 Task: Look for space in Etāwa, India from 12th  August, 2023 to 15th August, 2023 for 3 adults in price range Rs.12000 to Rs.16000. Place can be entire place with 2 bedrooms having 3 beds and 1 bathroom. Property type can be house, flat, guest house. Booking option can be shelf check-in. Required host language is English.
Action: Mouse moved to (426, 59)
Screenshot: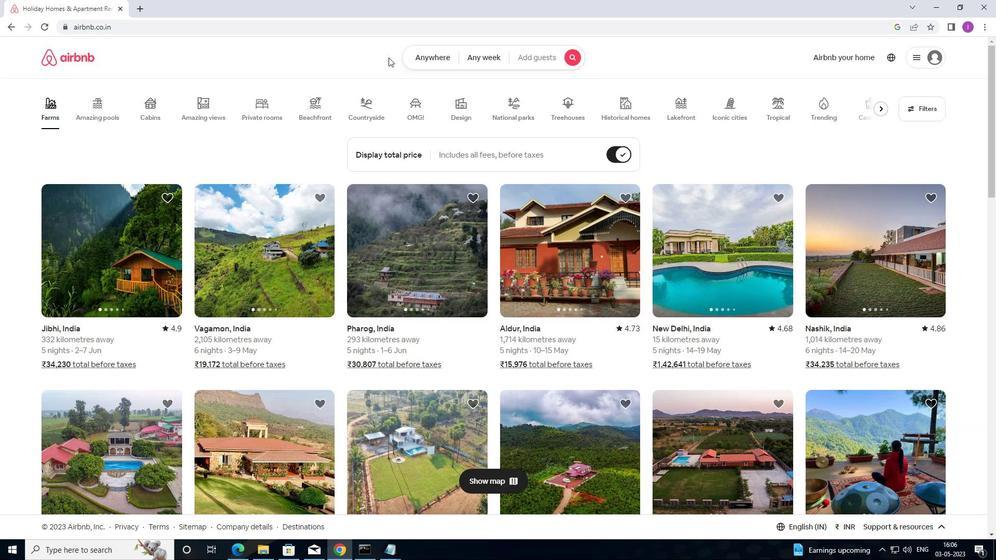 
Action: Mouse pressed left at (426, 59)
Screenshot: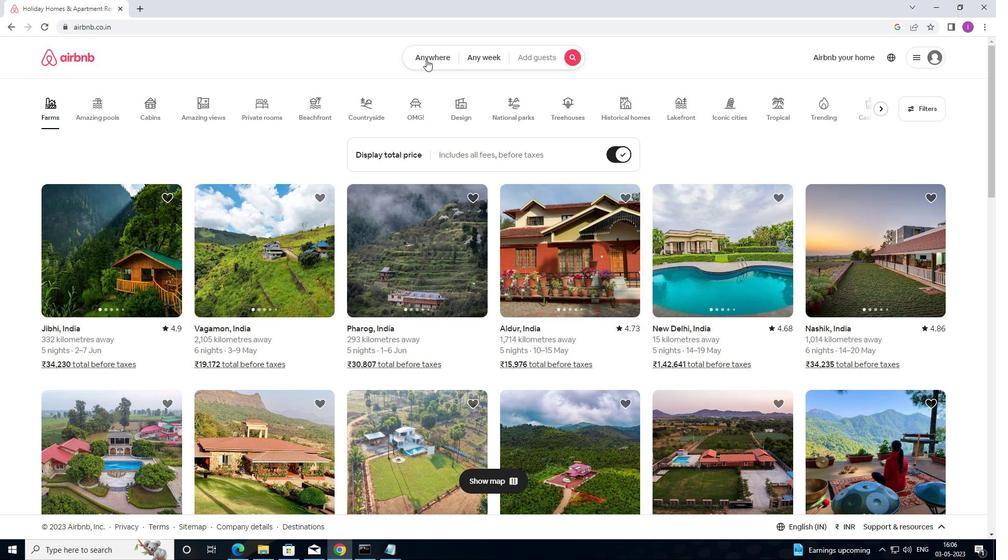 
Action: Mouse moved to (320, 103)
Screenshot: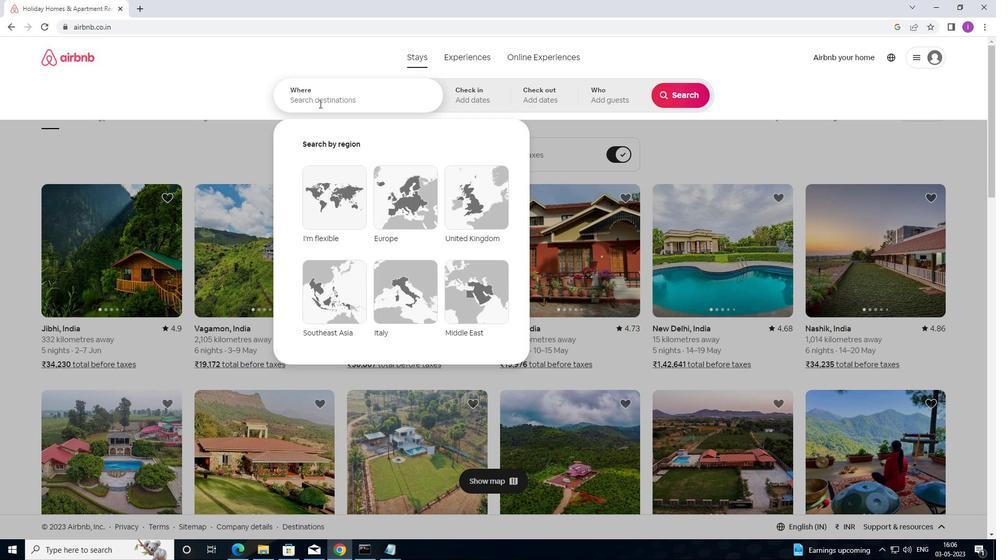 
Action: Mouse pressed left at (320, 103)
Screenshot: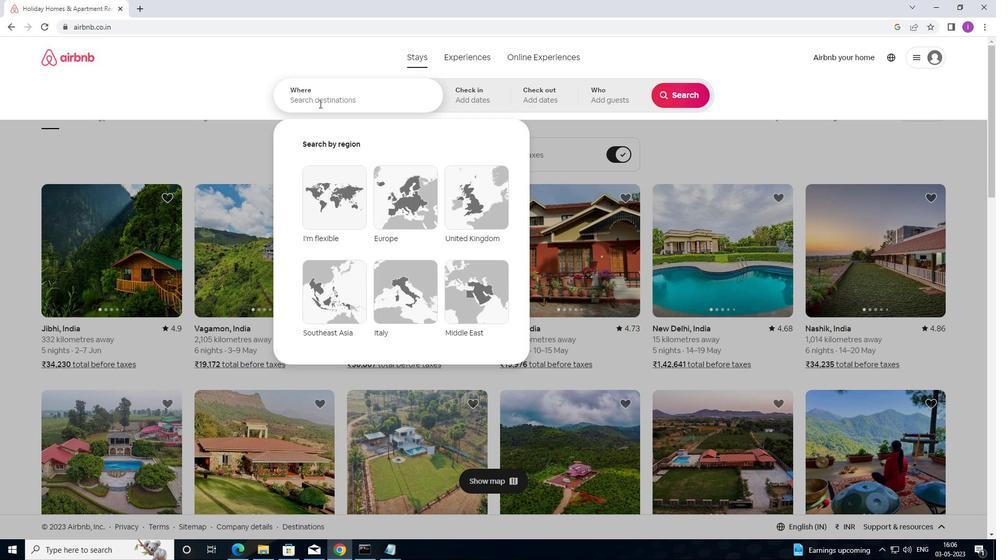 
Action: Mouse moved to (398, 133)
Screenshot: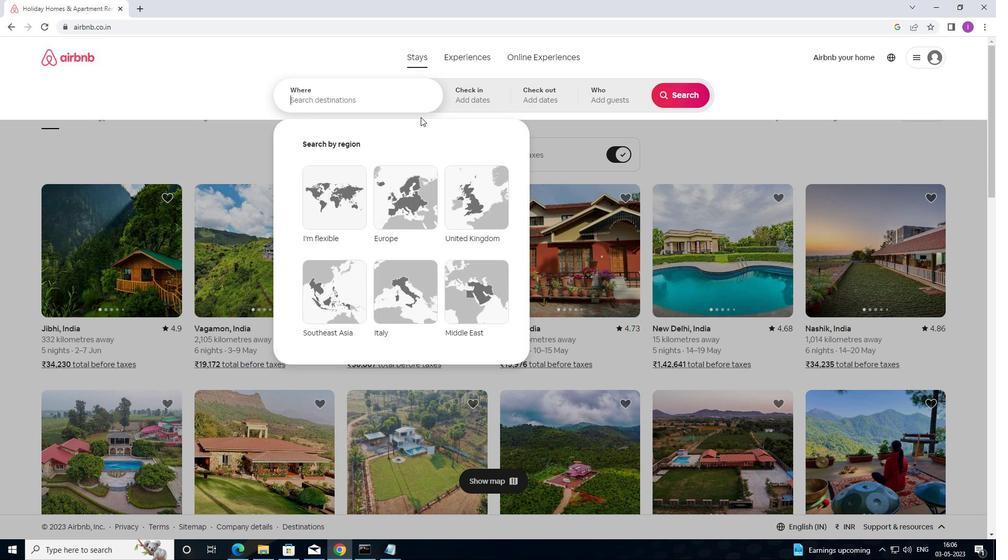 
Action: Key pressed <Key.shift>ETAWA
Screenshot: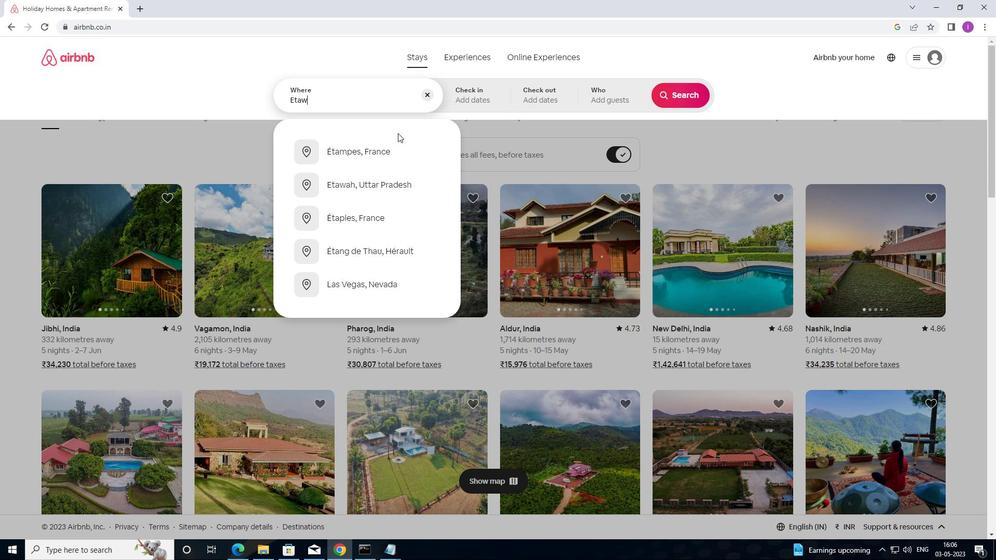 
Action: Mouse moved to (398, 133)
Screenshot: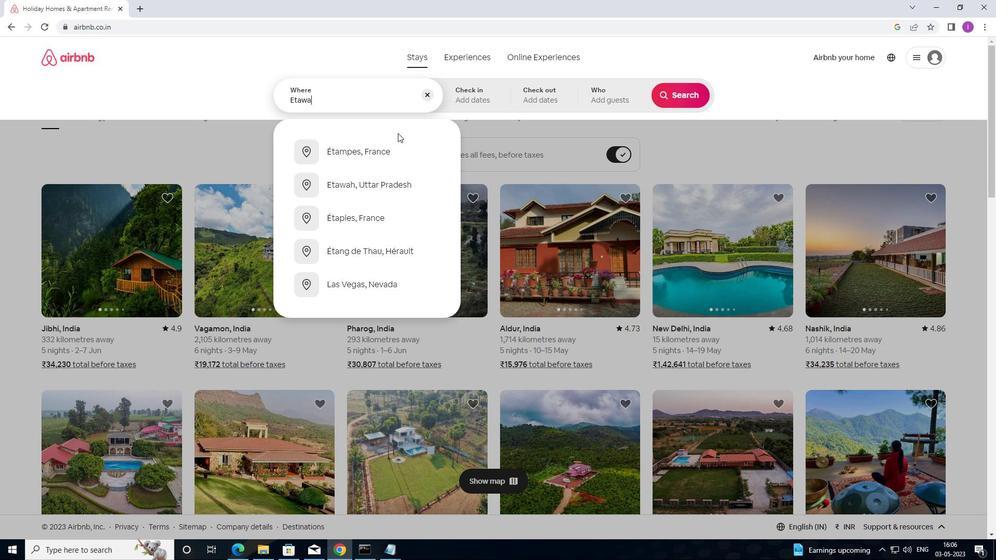 
Action: Key pressed ,<Key.shift><Key.shift><Key.shift><Key.shift><Key.shift><Key.shift><Key.shift><Key.shift><Key.shift><Key.shift><Key.shift><Key.shift><Key.shift><Key.shift><Key.shift><Key.shift><Key.shift>INDIA
Screenshot: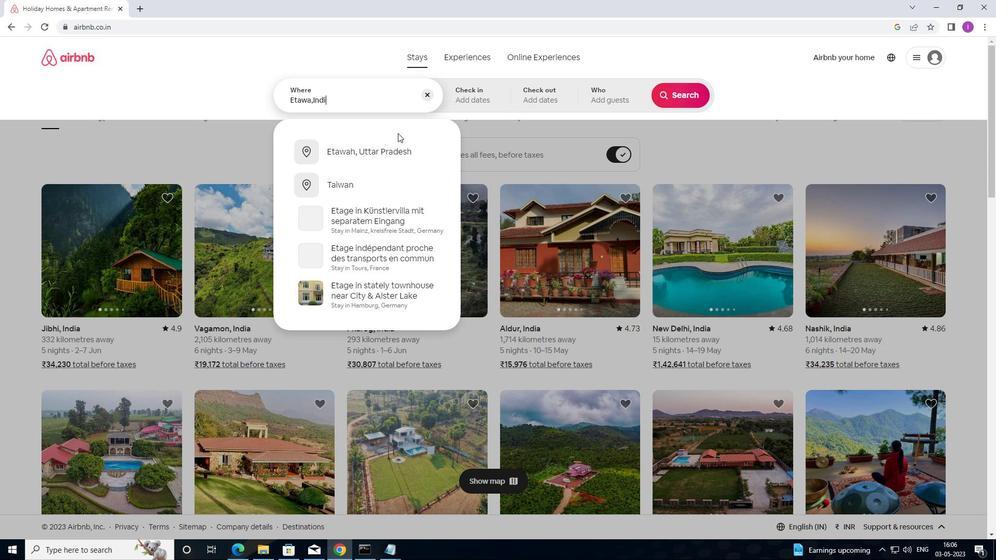 
Action: Mouse moved to (452, 93)
Screenshot: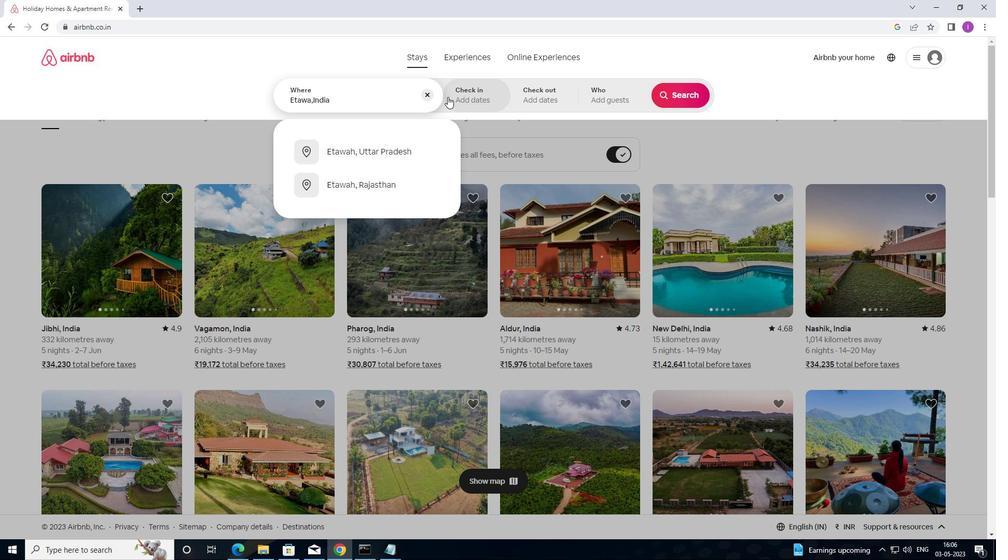 
Action: Mouse pressed left at (452, 93)
Screenshot: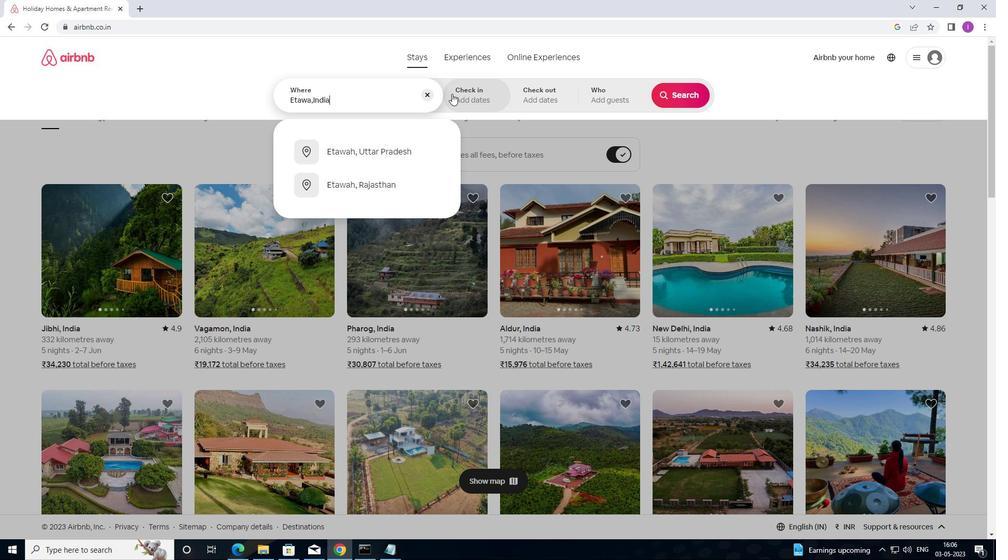 
Action: Mouse moved to (676, 179)
Screenshot: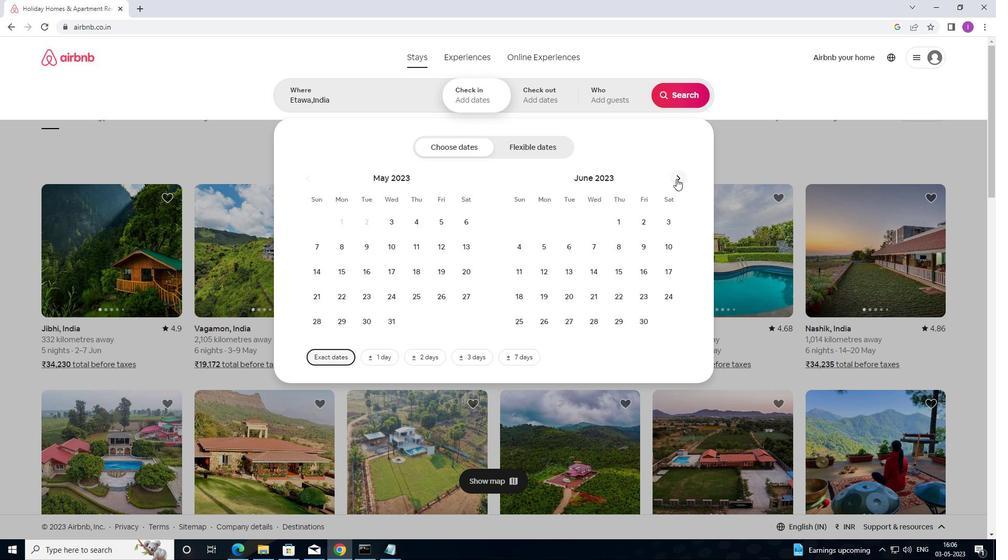
Action: Mouse pressed left at (676, 179)
Screenshot: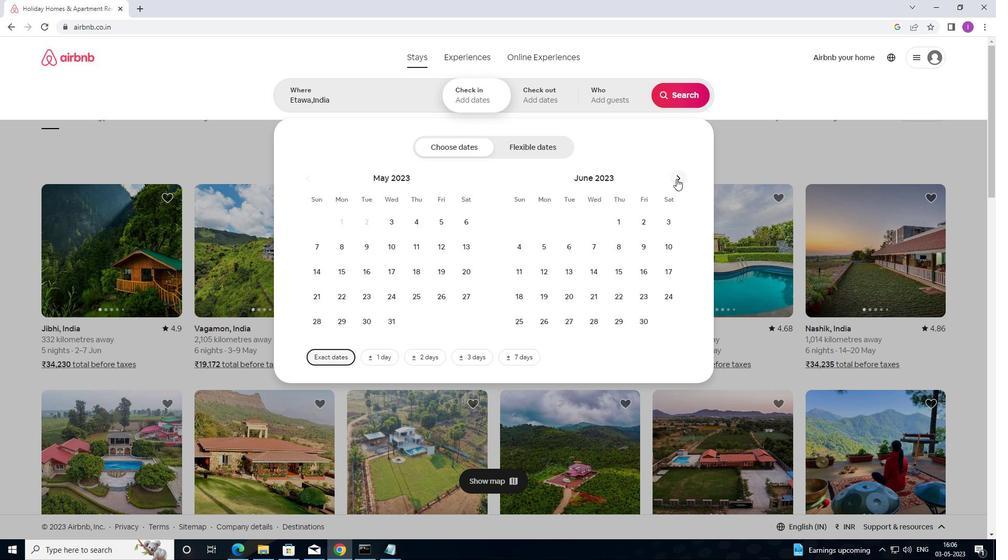 
Action: Mouse pressed left at (676, 179)
Screenshot: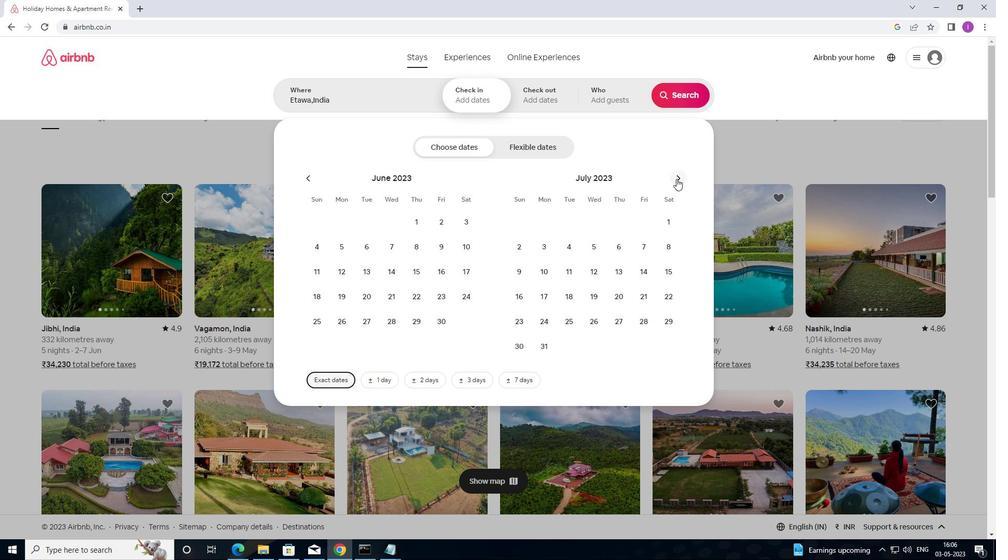 
Action: Mouse moved to (661, 245)
Screenshot: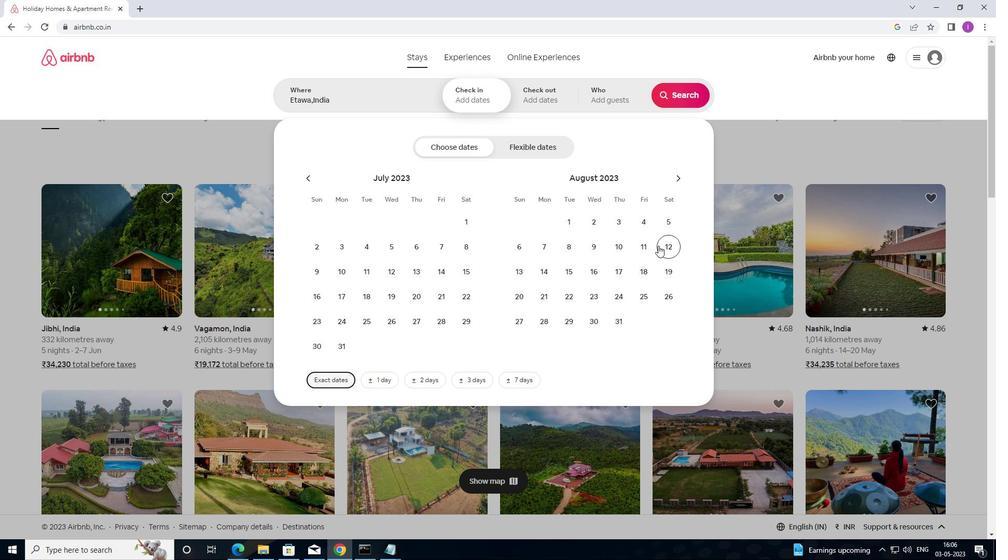 
Action: Mouse pressed left at (661, 245)
Screenshot: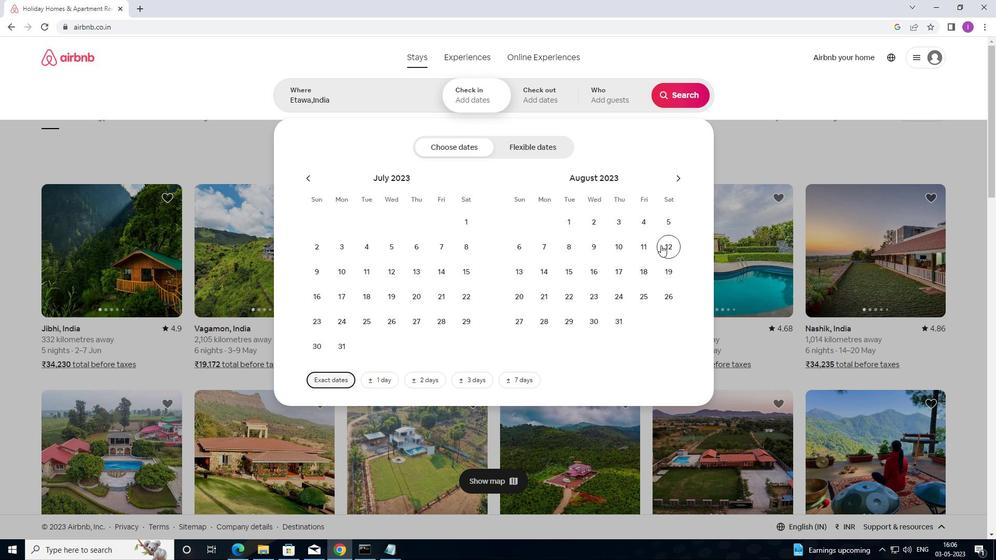 
Action: Mouse moved to (569, 271)
Screenshot: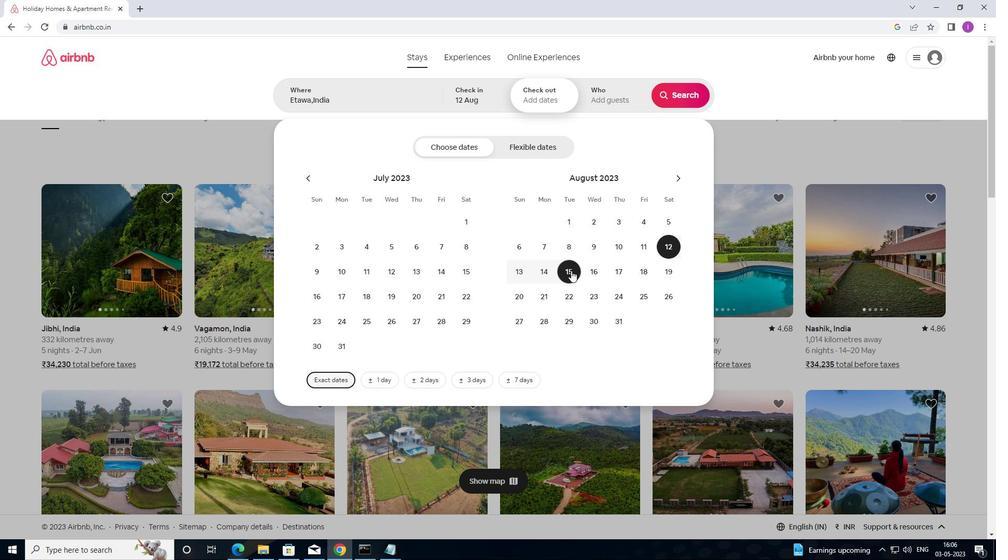 
Action: Mouse pressed left at (569, 271)
Screenshot: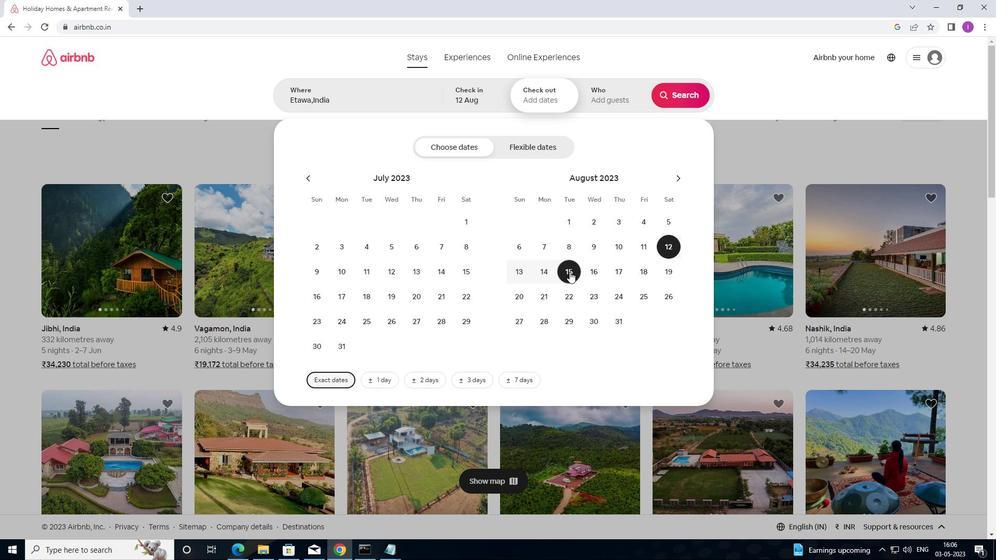 
Action: Mouse moved to (611, 104)
Screenshot: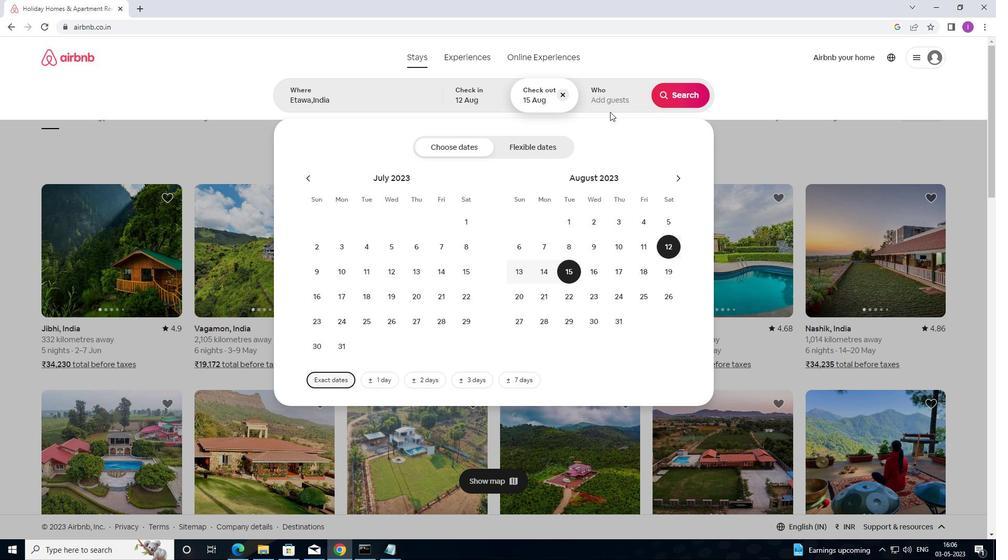 
Action: Mouse pressed left at (611, 104)
Screenshot: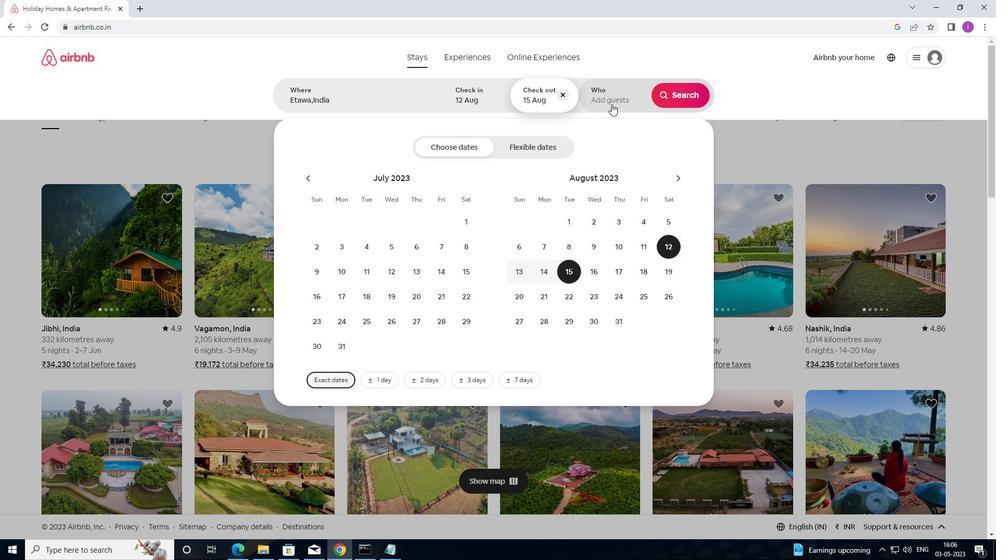 
Action: Mouse moved to (683, 149)
Screenshot: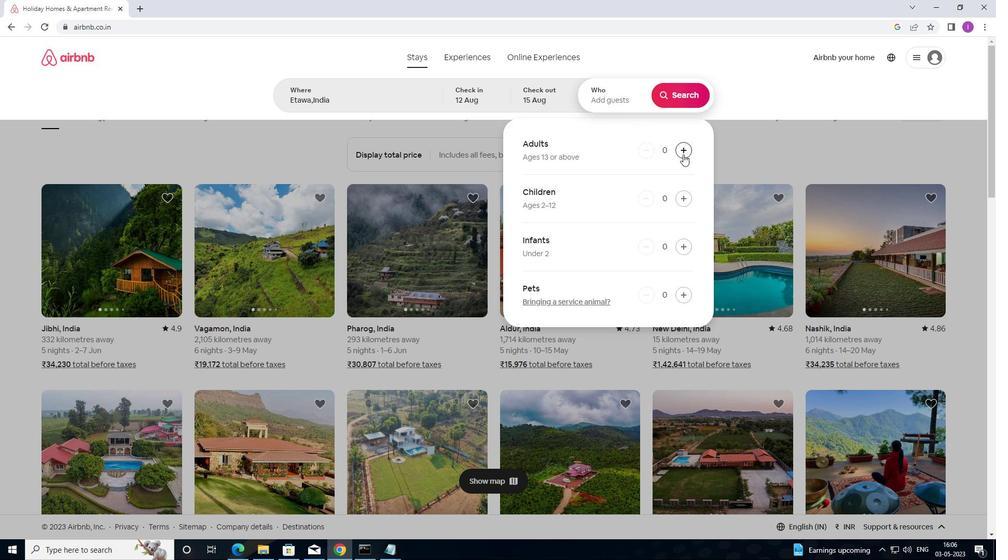 
Action: Mouse pressed left at (683, 149)
Screenshot: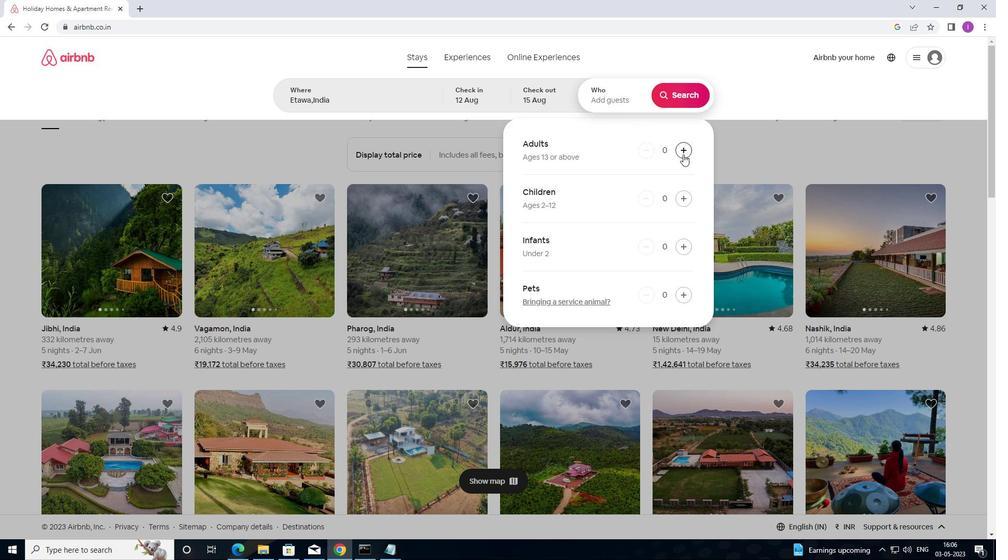 
Action: Mouse pressed left at (683, 149)
Screenshot: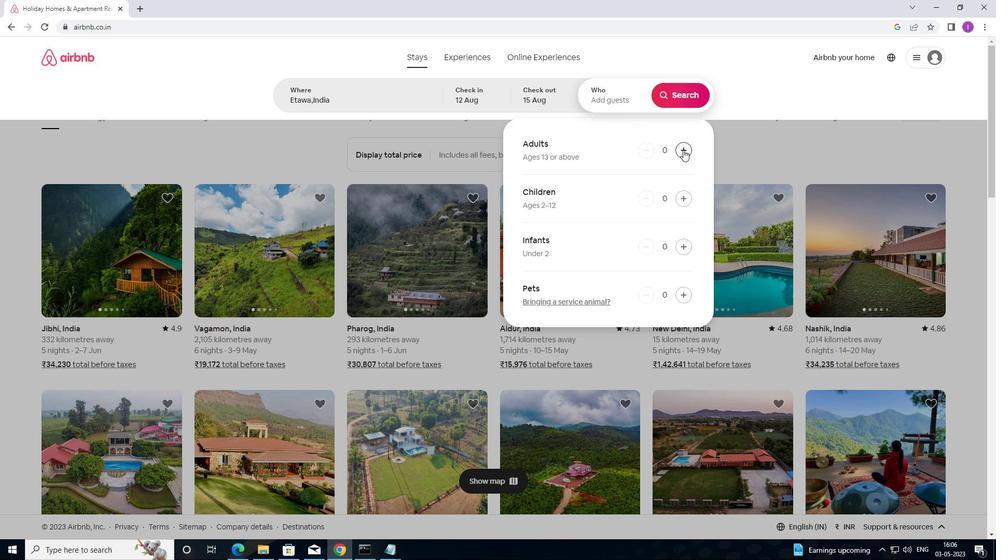 
Action: Mouse pressed left at (683, 149)
Screenshot: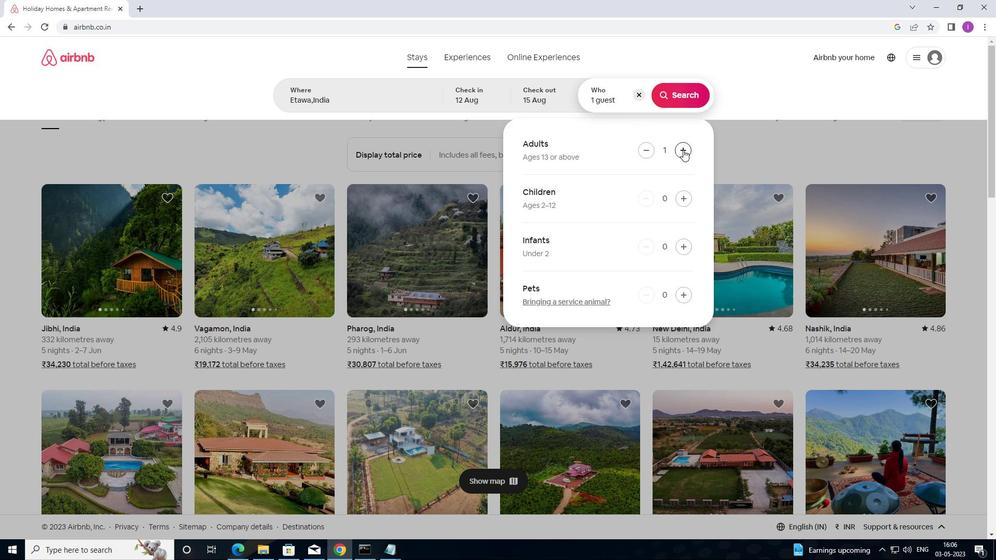 
Action: Mouse moved to (694, 89)
Screenshot: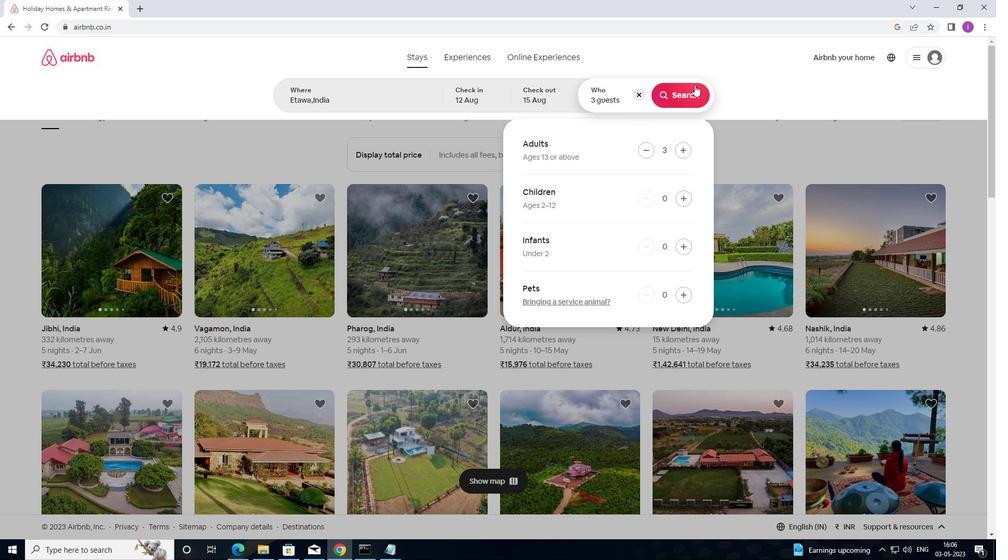 
Action: Mouse pressed left at (694, 89)
Screenshot: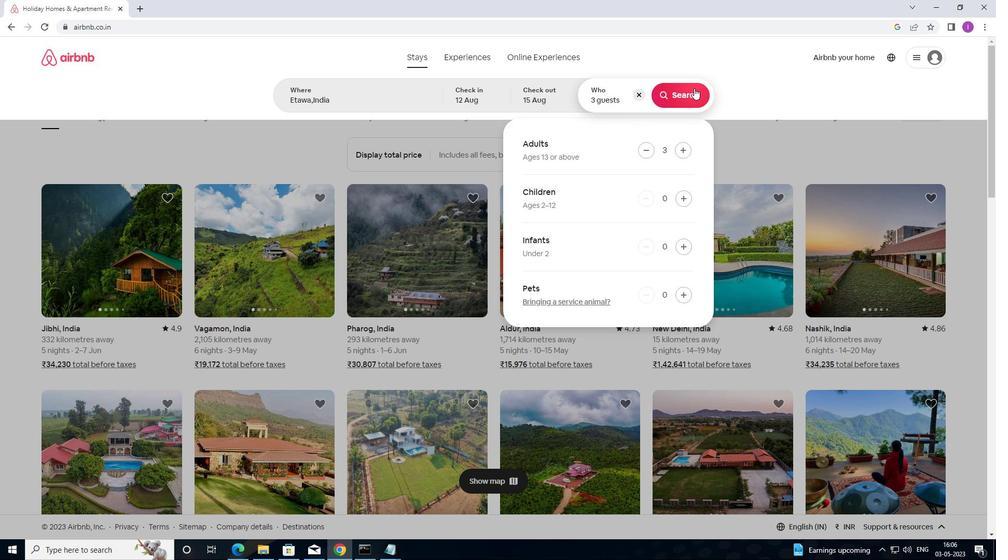 
Action: Mouse moved to (951, 100)
Screenshot: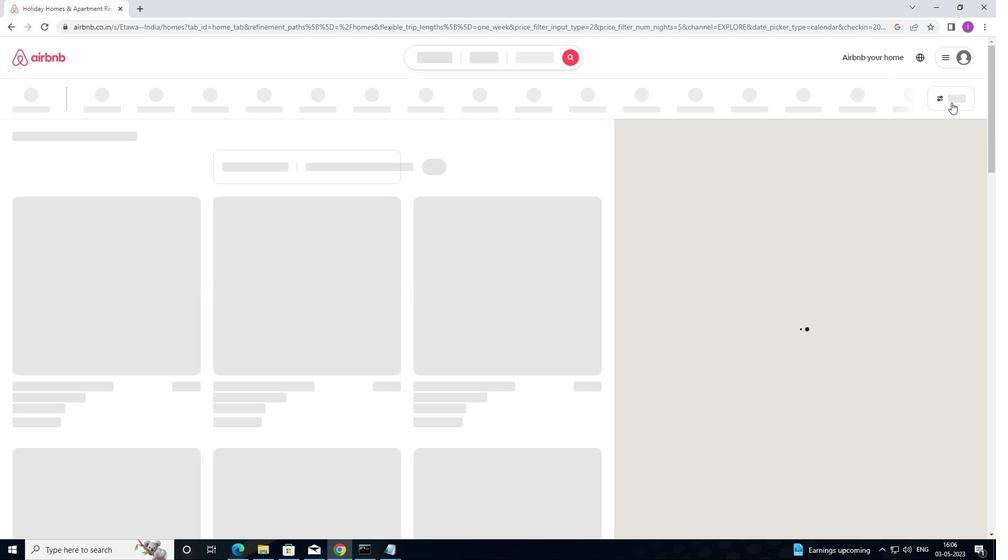 
Action: Mouse pressed left at (951, 100)
Screenshot: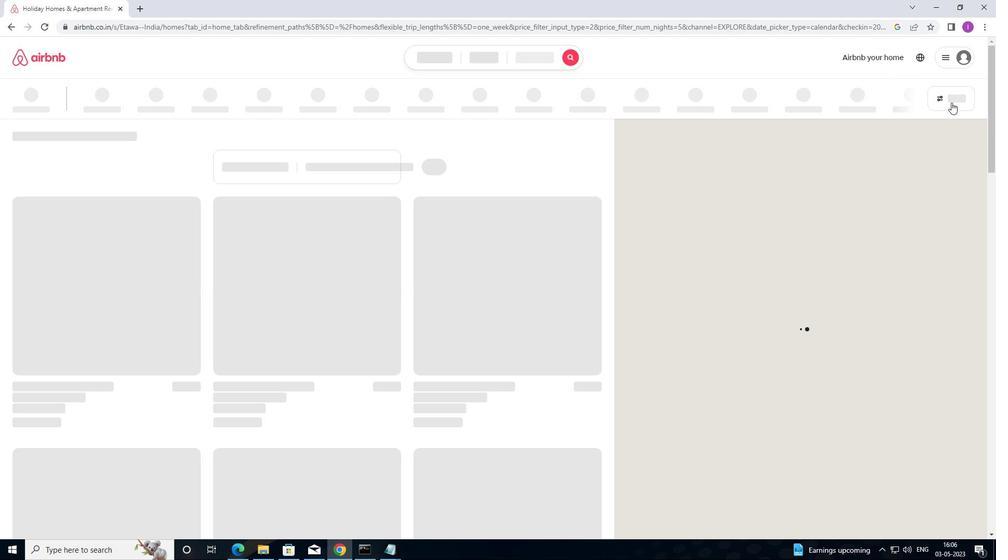 
Action: Mouse moved to (959, 98)
Screenshot: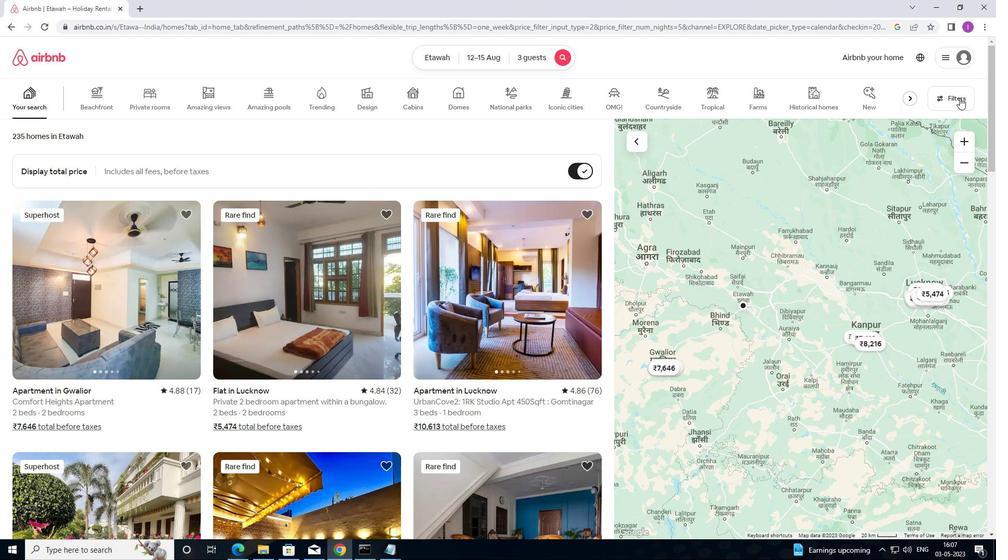 
Action: Mouse pressed left at (959, 98)
Screenshot: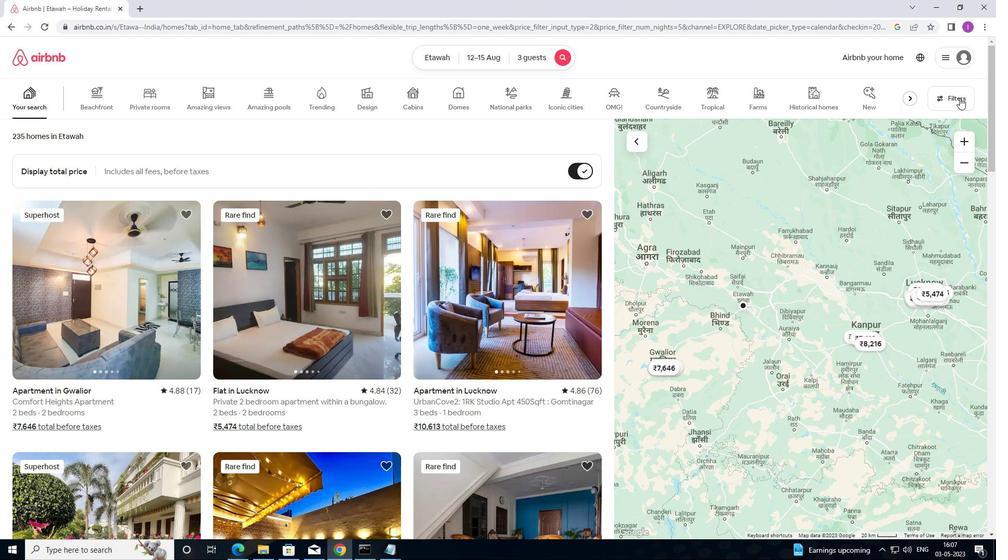 
Action: Mouse moved to (392, 229)
Screenshot: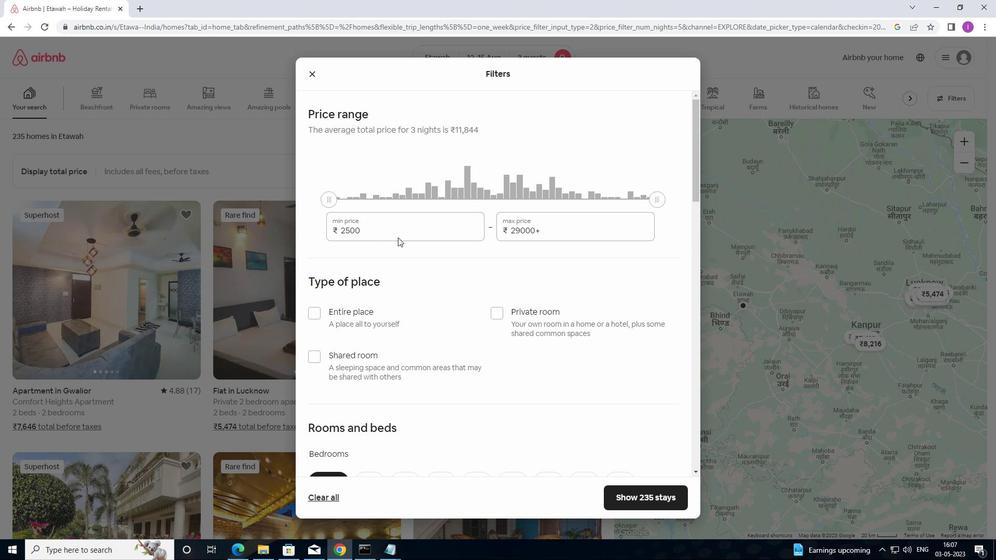 
Action: Mouse pressed left at (392, 229)
Screenshot: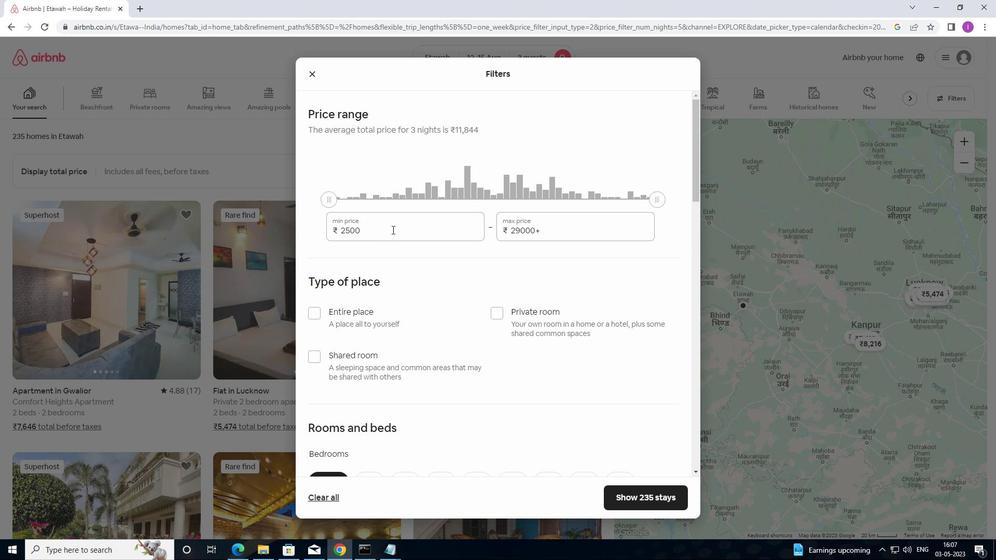 
Action: Mouse moved to (337, 235)
Screenshot: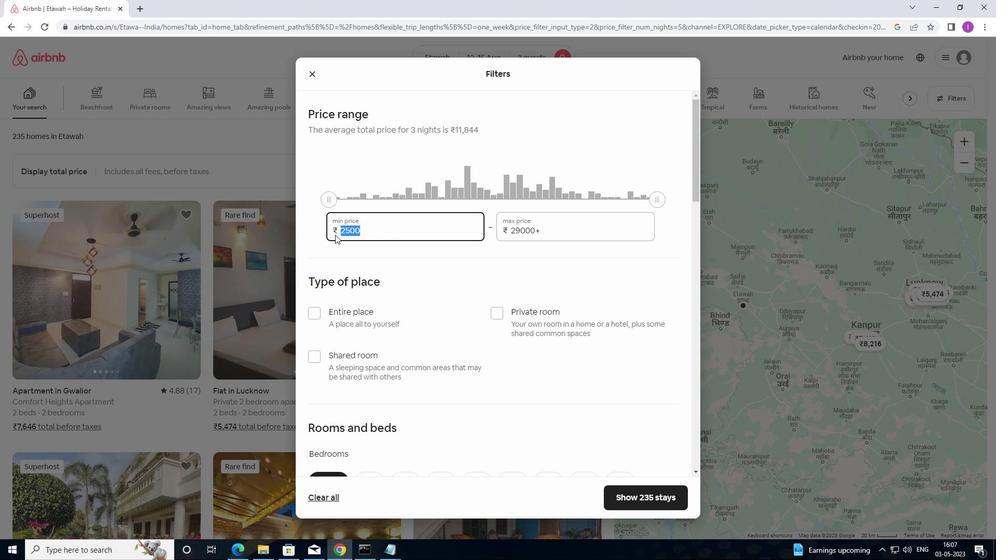 
Action: Key pressed 1
Screenshot: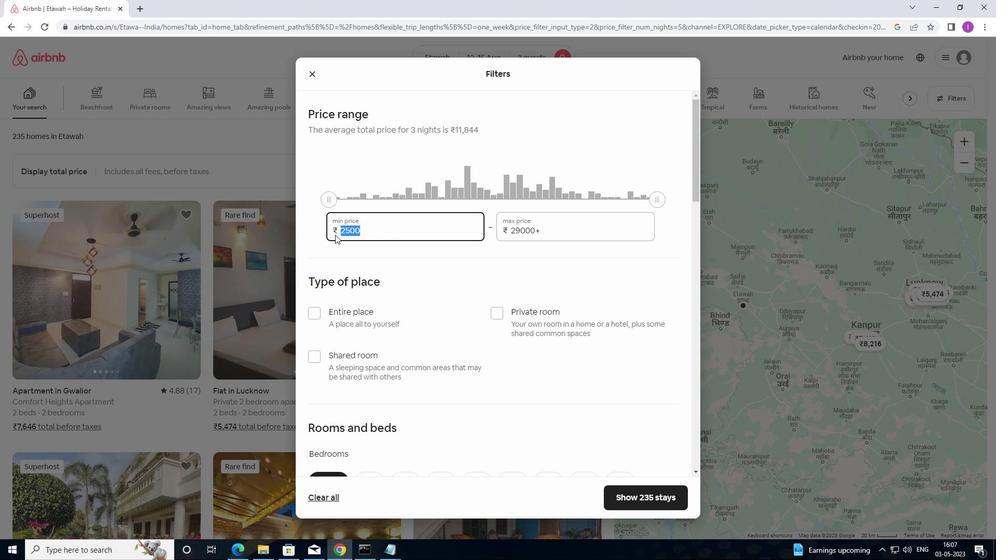 
Action: Mouse moved to (338, 235)
Screenshot: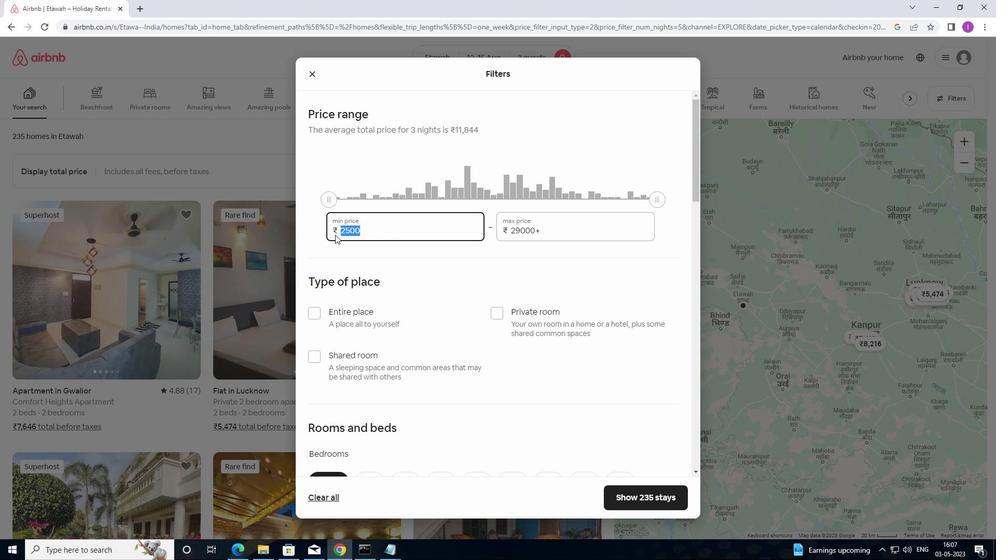 
Action: Key pressed 2
Screenshot: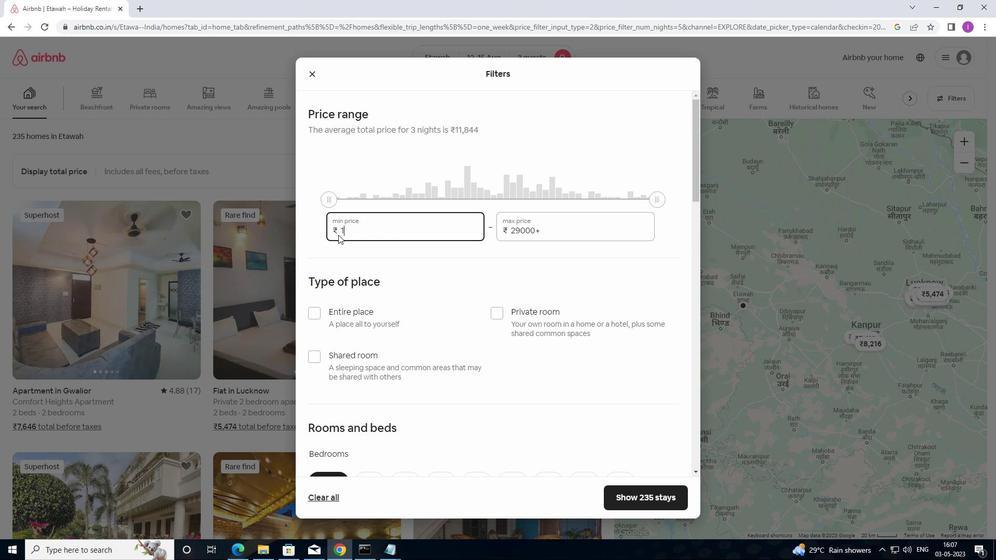 
Action: Mouse moved to (356, 239)
Screenshot: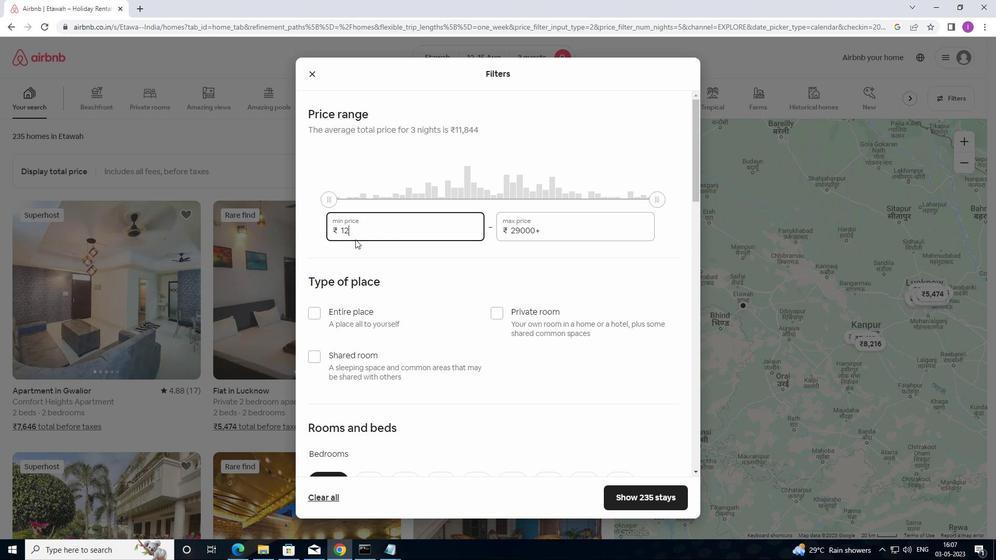 
Action: Key pressed 00
Screenshot: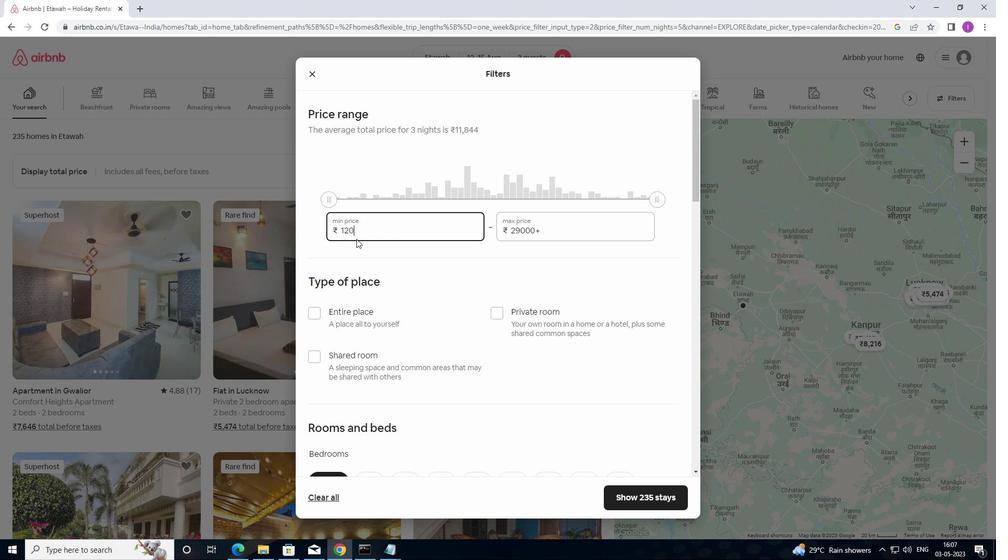 
Action: Mouse moved to (357, 238)
Screenshot: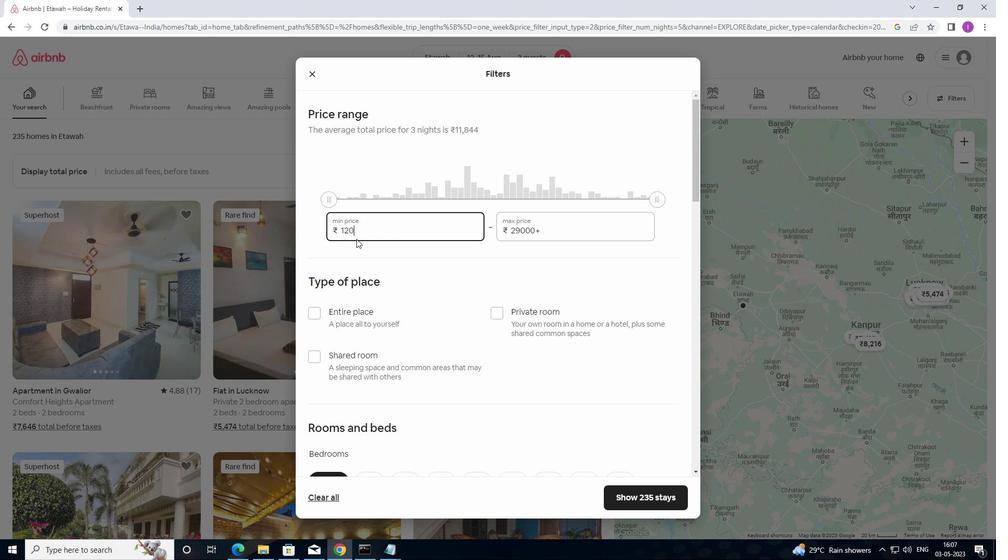 
Action: Key pressed 0
Screenshot: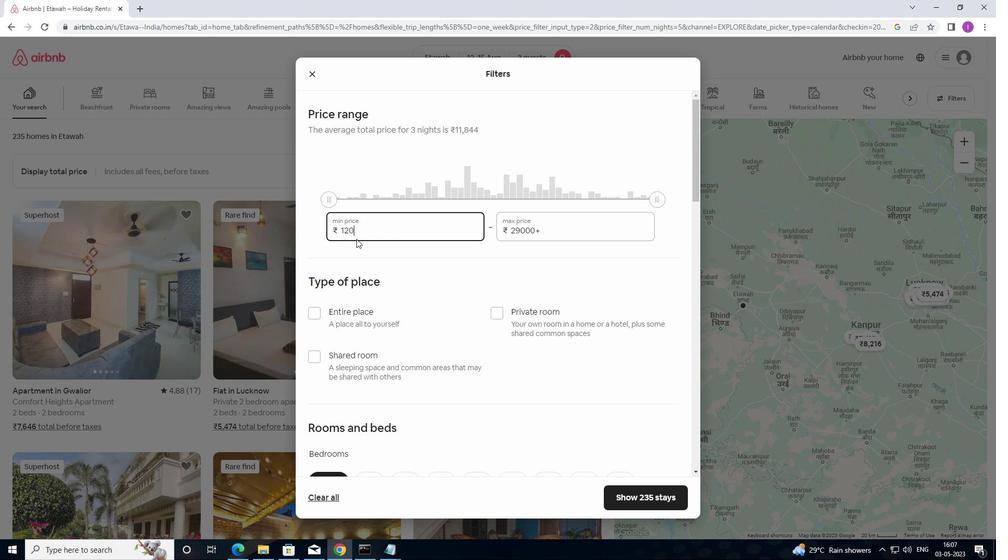 
Action: Mouse moved to (549, 231)
Screenshot: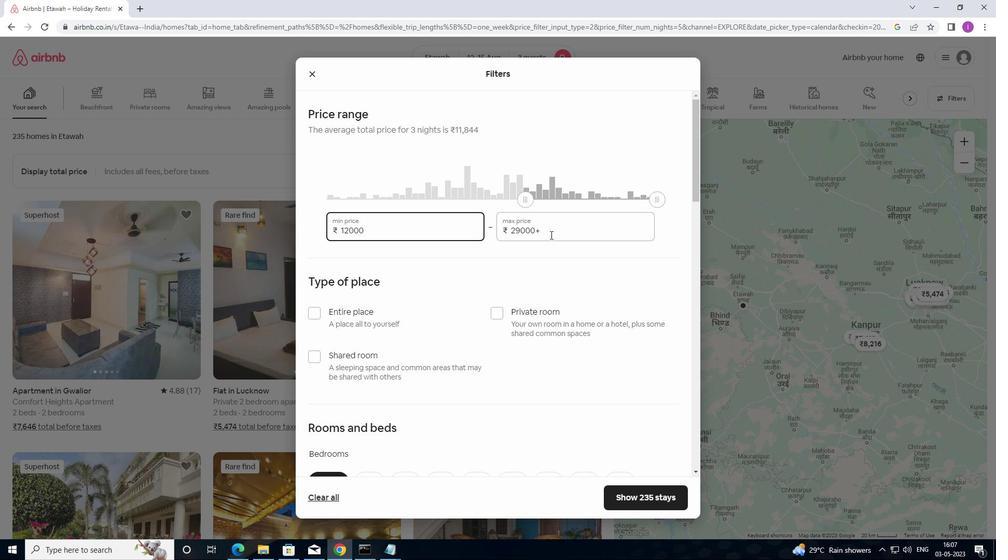 
Action: Mouse pressed left at (549, 231)
Screenshot: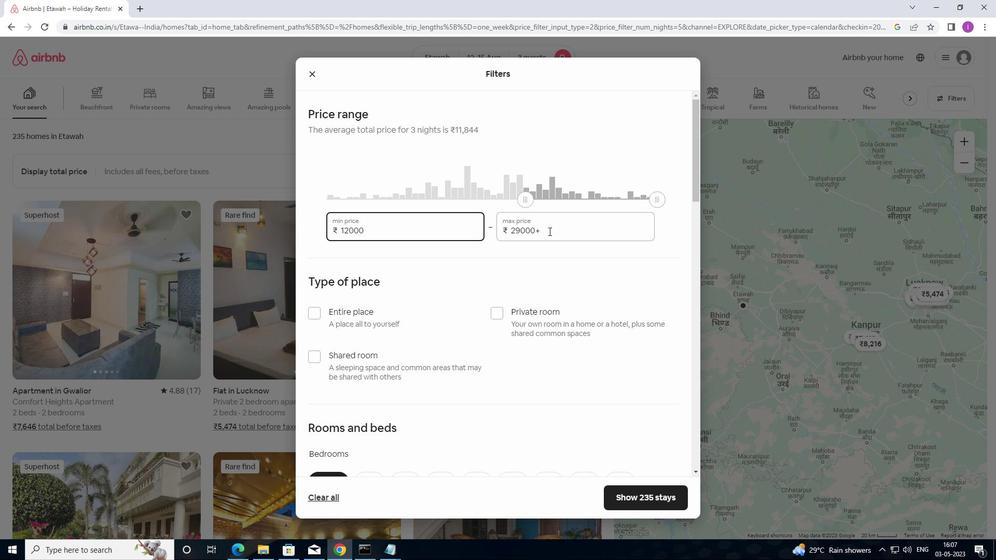 
Action: Mouse moved to (483, 247)
Screenshot: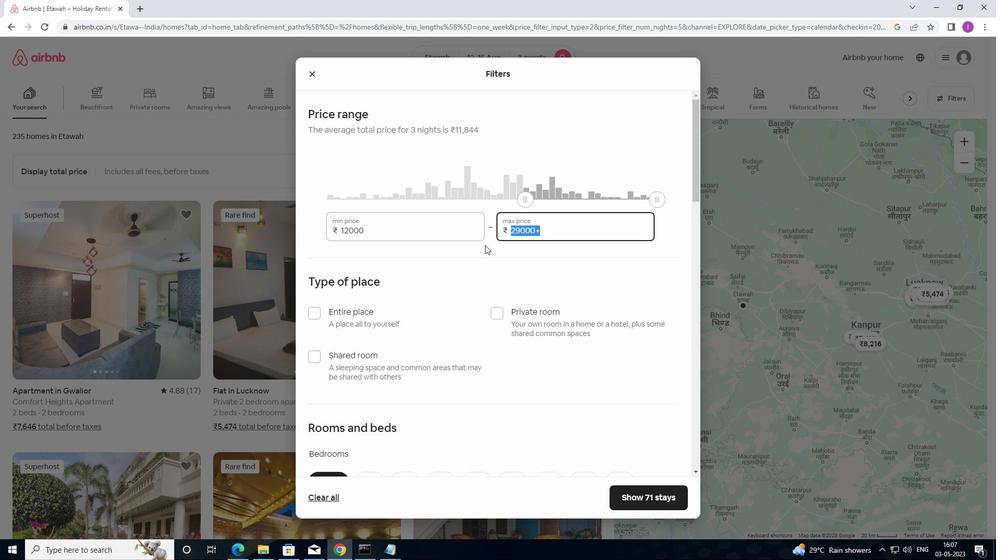 
Action: Key pressed 1
Screenshot: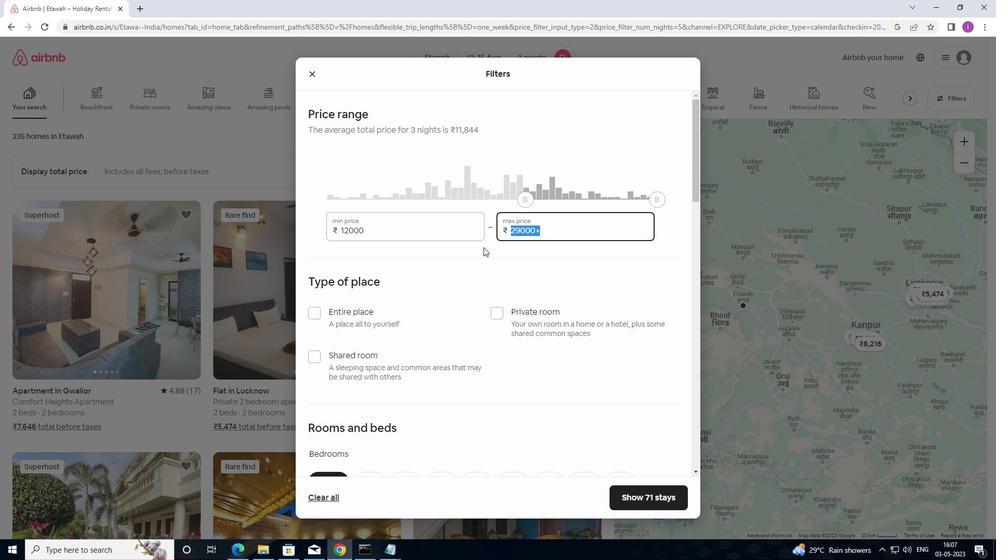 
Action: Mouse moved to (483, 247)
Screenshot: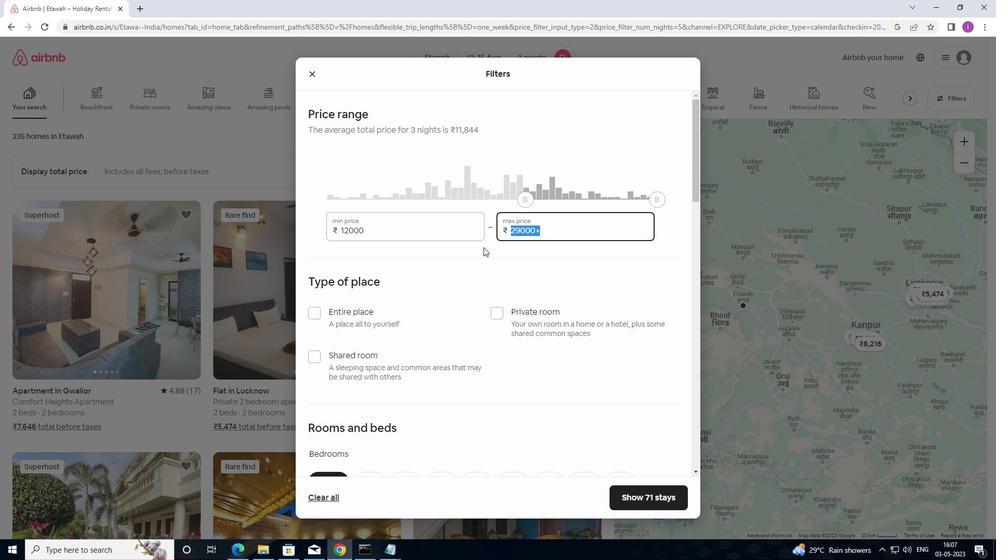 
Action: Key pressed 6
Screenshot: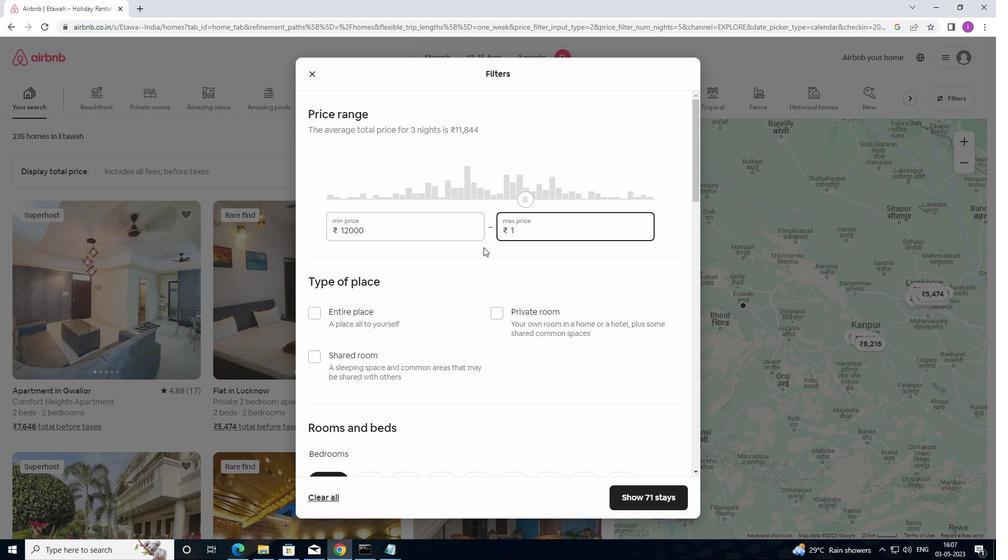 
Action: Mouse moved to (483, 248)
Screenshot: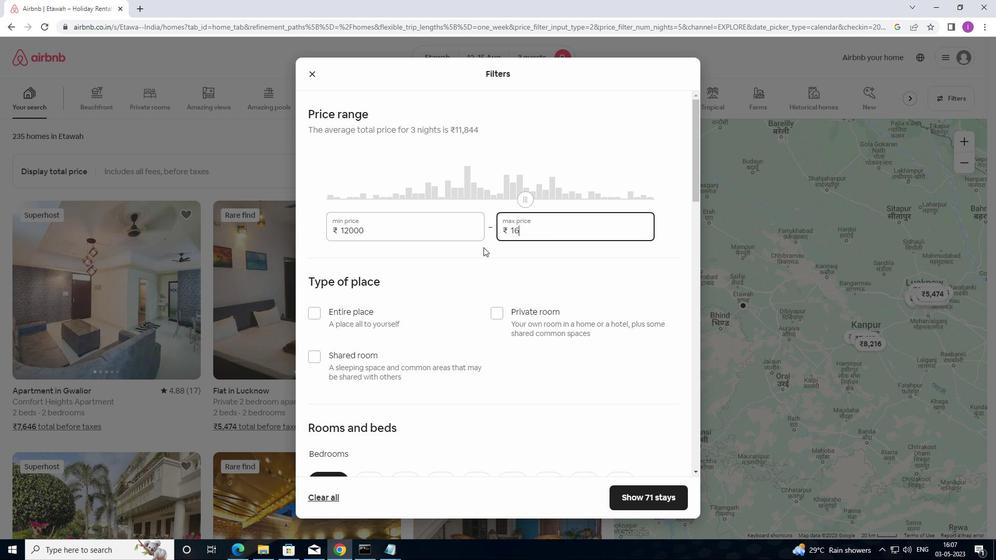 
Action: Key pressed 000
Screenshot: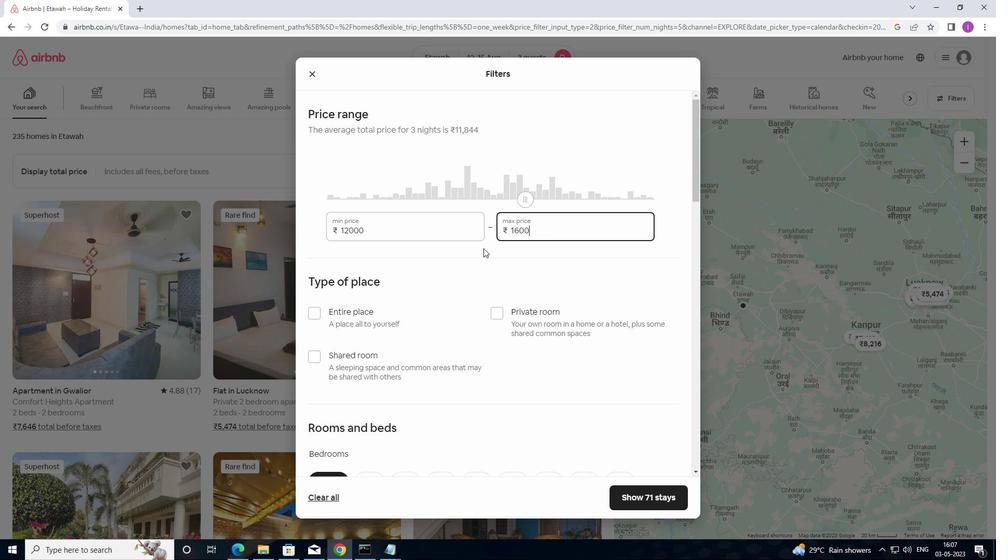 
Action: Mouse moved to (487, 252)
Screenshot: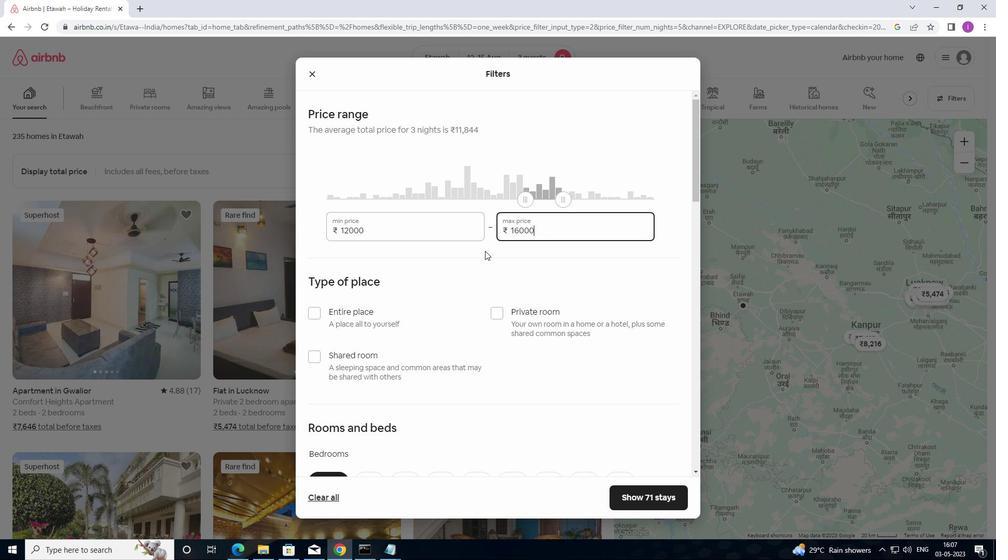 
Action: Key pressed 0
Screenshot: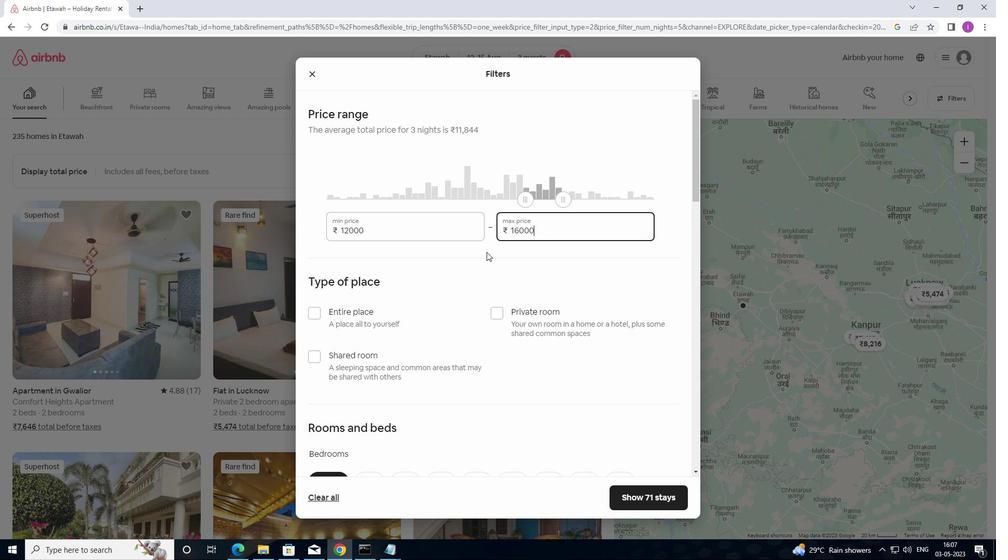 
Action: Mouse moved to (488, 255)
Screenshot: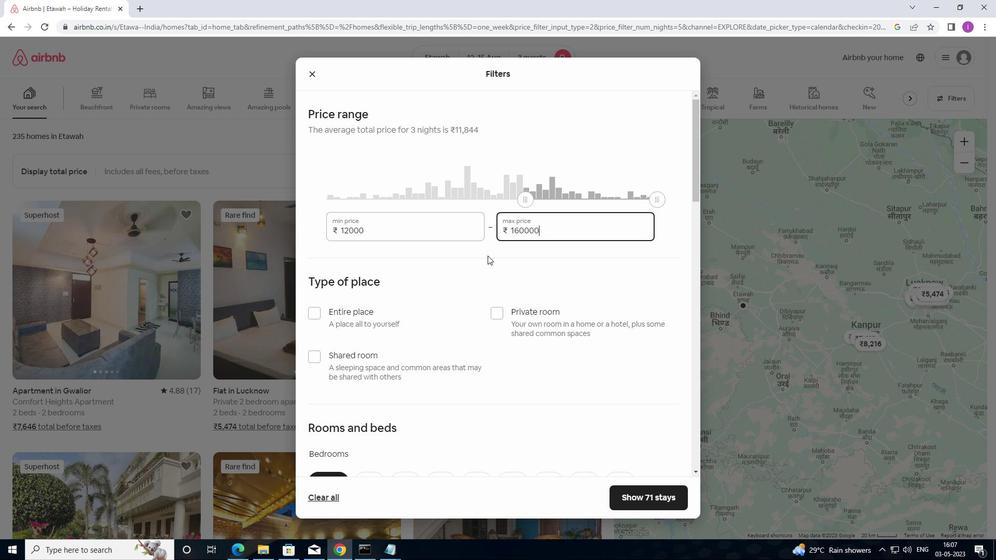 
Action: Key pressed <Key.backspace>
Screenshot: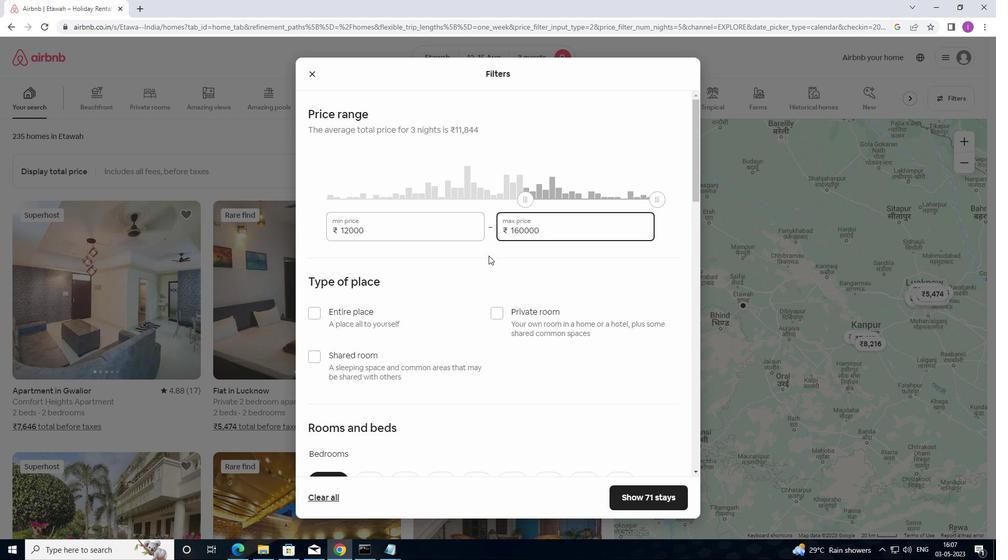 
Action: Mouse moved to (409, 311)
Screenshot: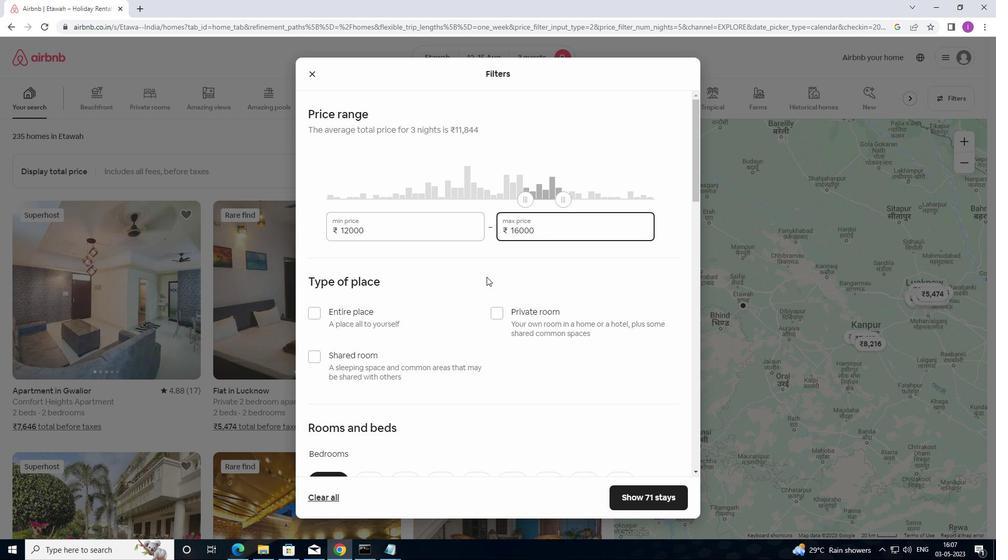 
Action: Mouse scrolled (409, 310) with delta (0, 0)
Screenshot: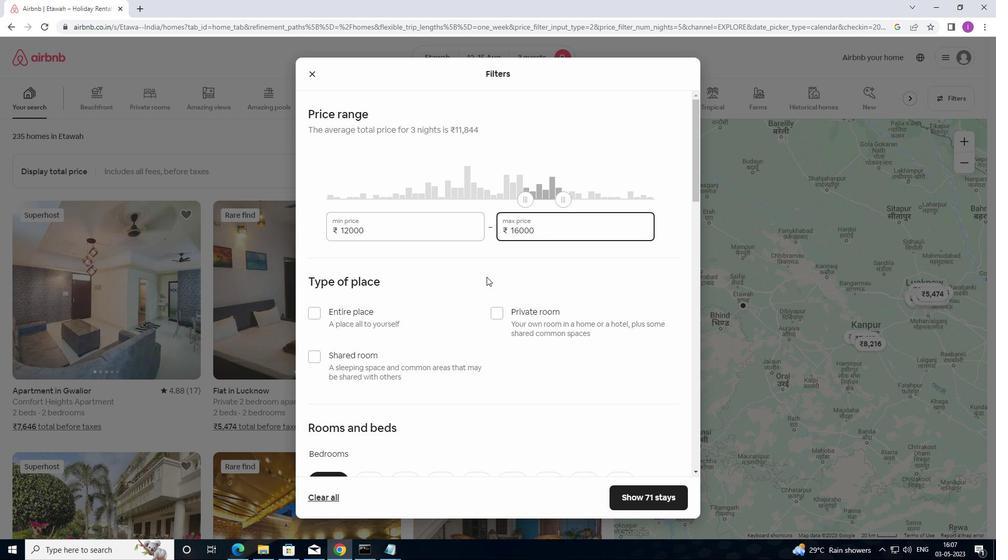 
Action: Mouse moved to (407, 319)
Screenshot: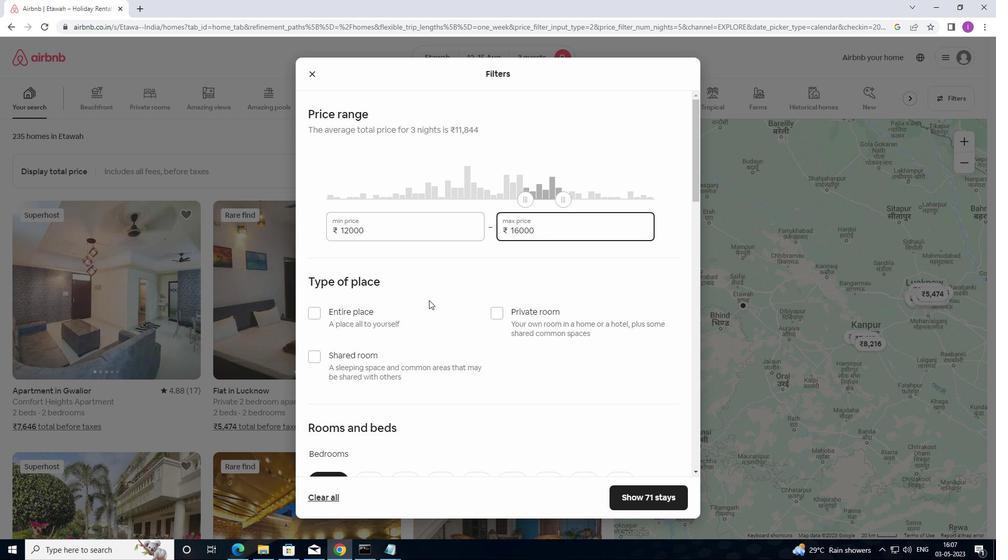 
Action: Mouse scrolled (407, 319) with delta (0, 0)
Screenshot: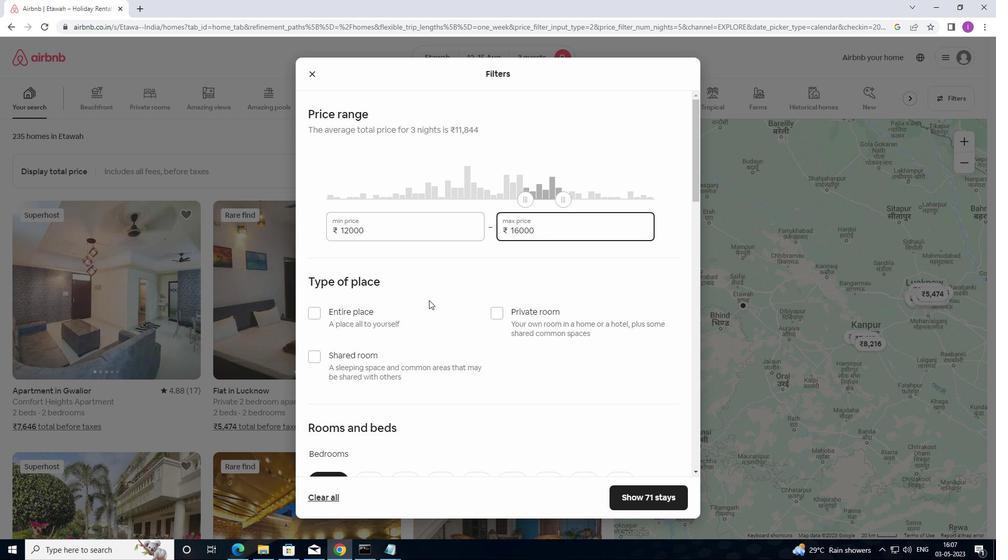 
Action: Mouse moved to (312, 207)
Screenshot: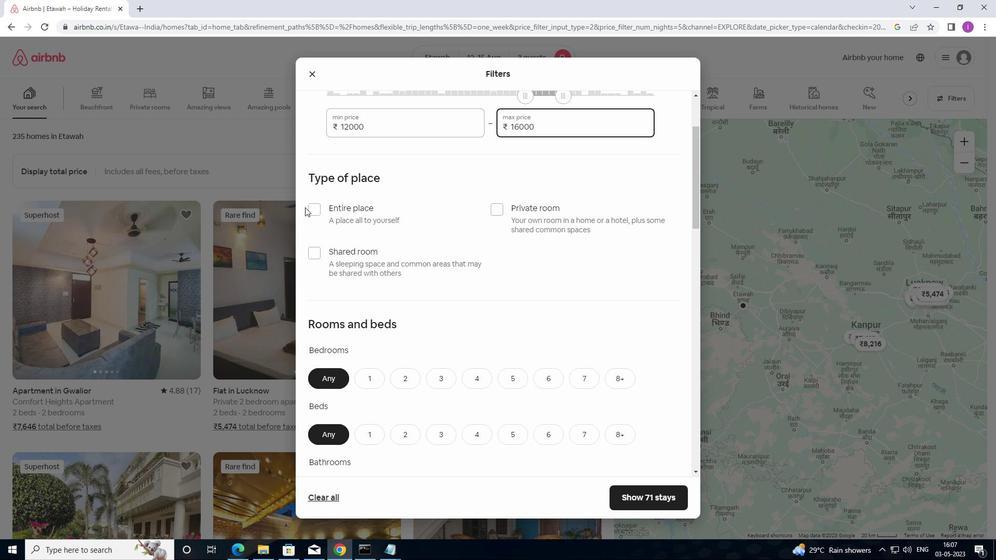 
Action: Mouse pressed left at (312, 207)
Screenshot: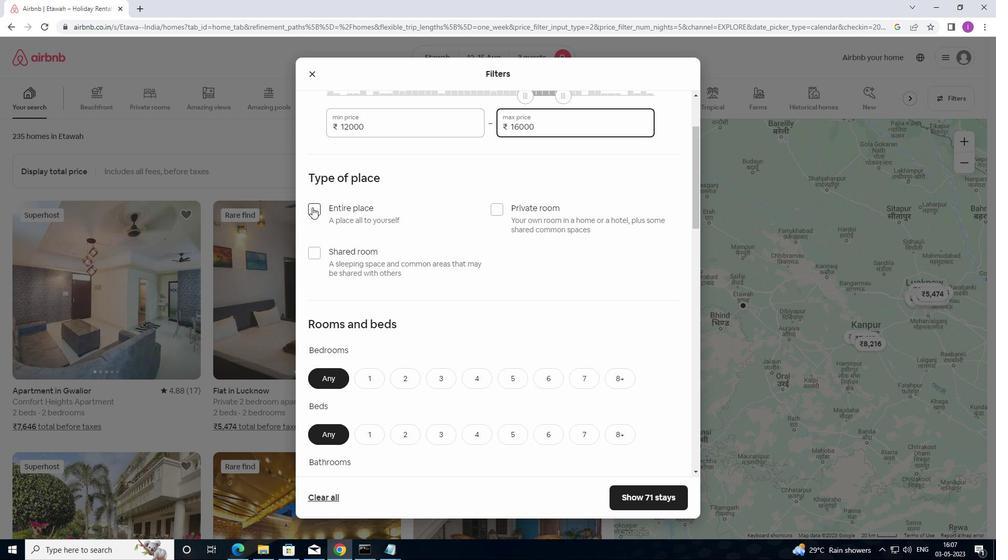 
Action: Mouse moved to (374, 337)
Screenshot: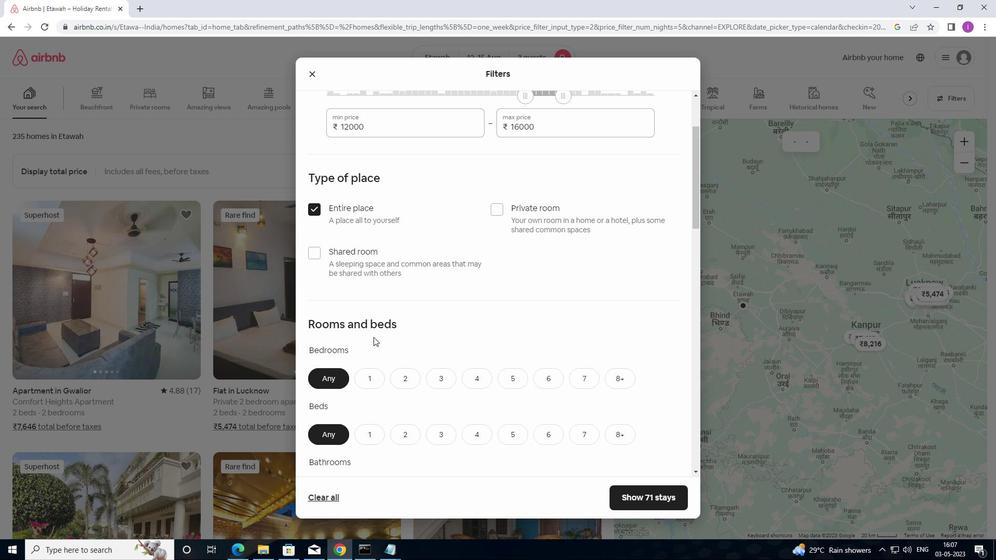 
Action: Mouse scrolled (374, 336) with delta (0, 0)
Screenshot: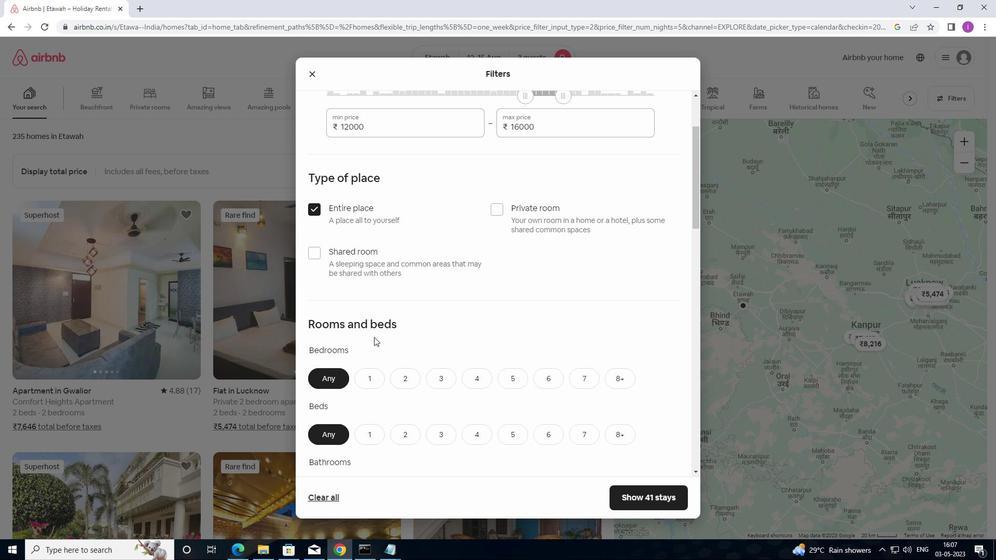 
Action: Mouse scrolled (374, 336) with delta (0, 0)
Screenshot: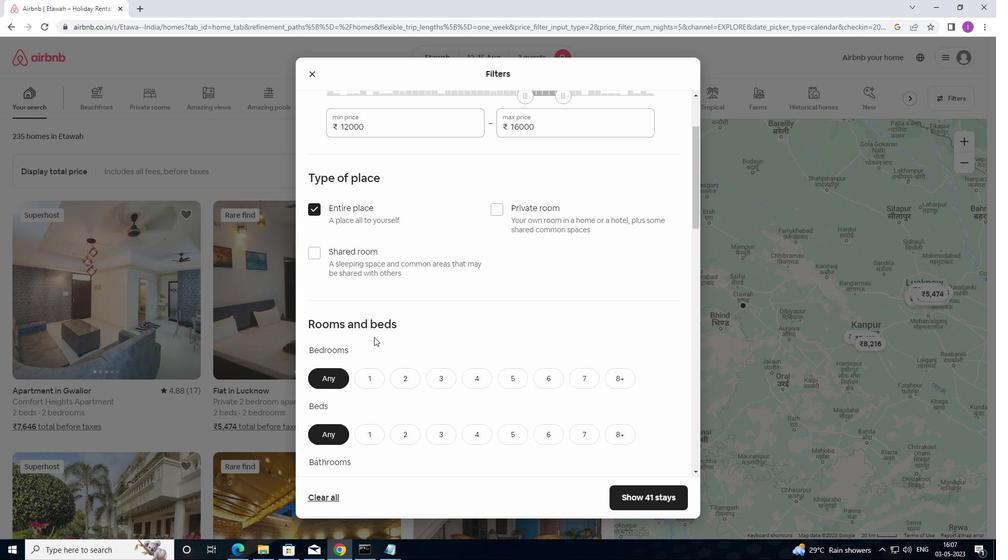 
Action: Mouse scrolled (374, 336) with delta (0, 0)
Screenshot: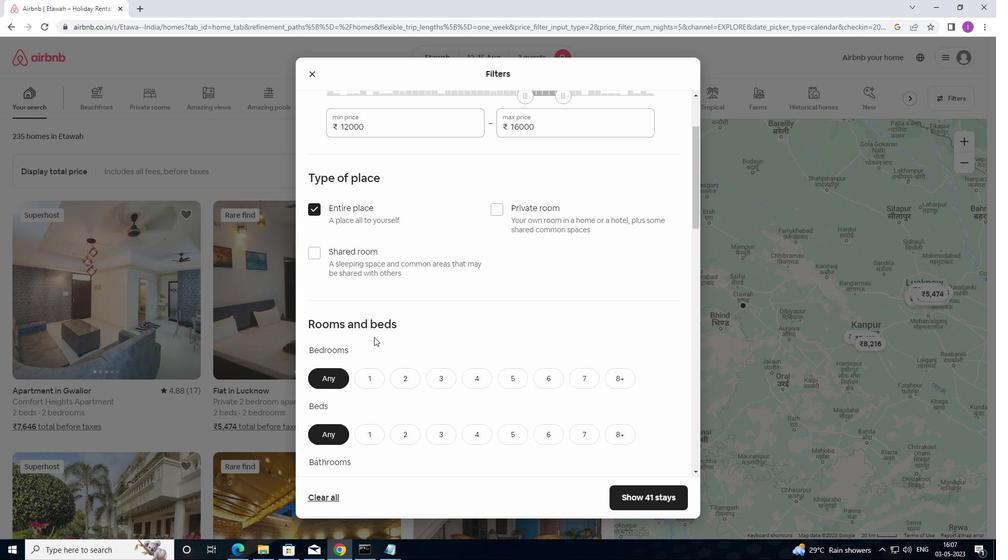 
Action: Mouse moved to (402, 224)
Screenshot: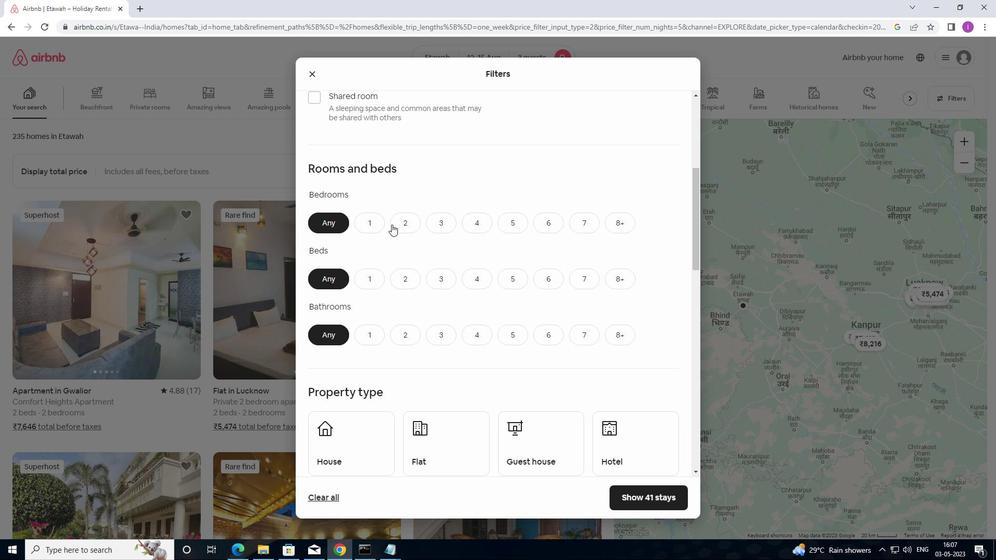 
Action: Mouse pressed left at (402, 224)
Screenshot: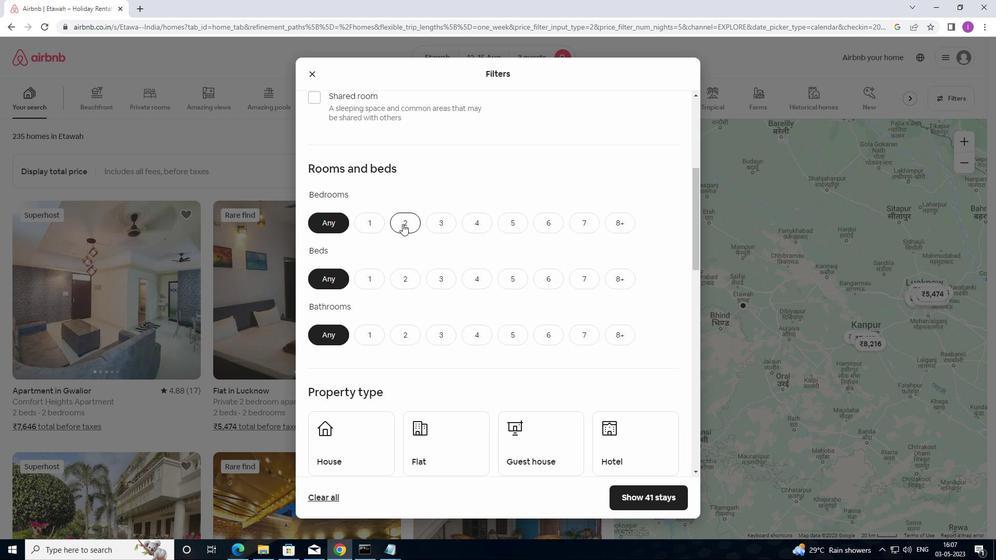 
Action: Mouse moved to (438, 280)
Screenshot: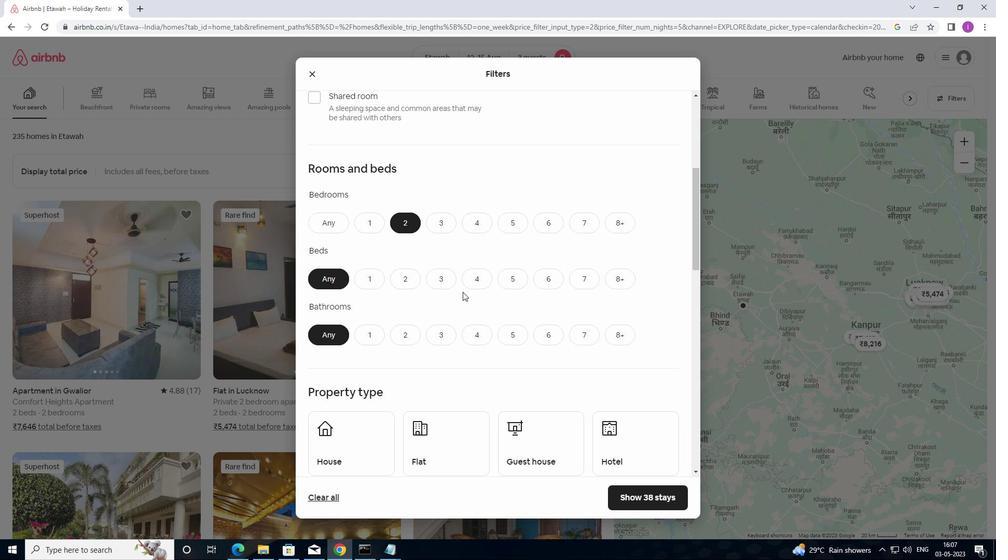 
Action: Mouse pressed left at (438, 280)
Screenshot: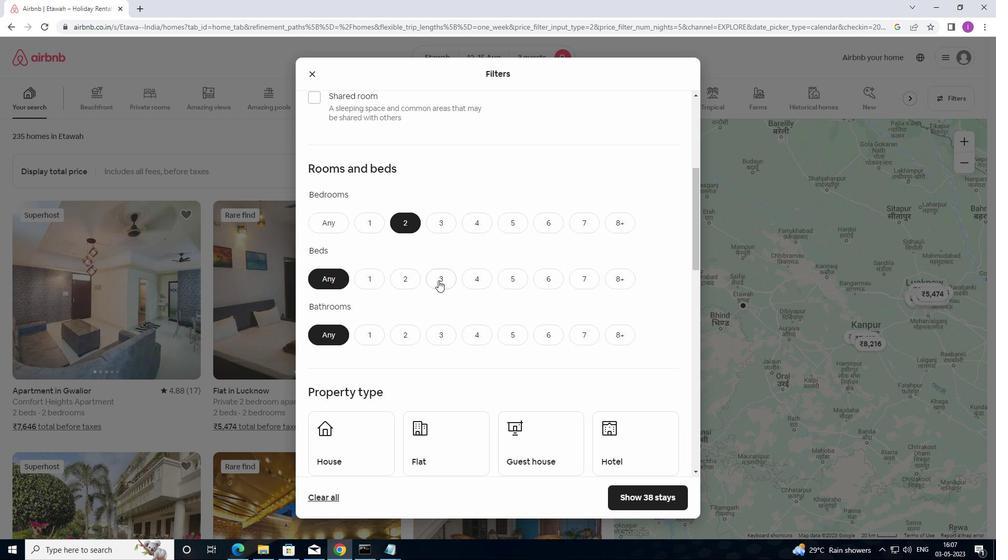 
Action: Mouse moved to (470, 307)
Screenshot: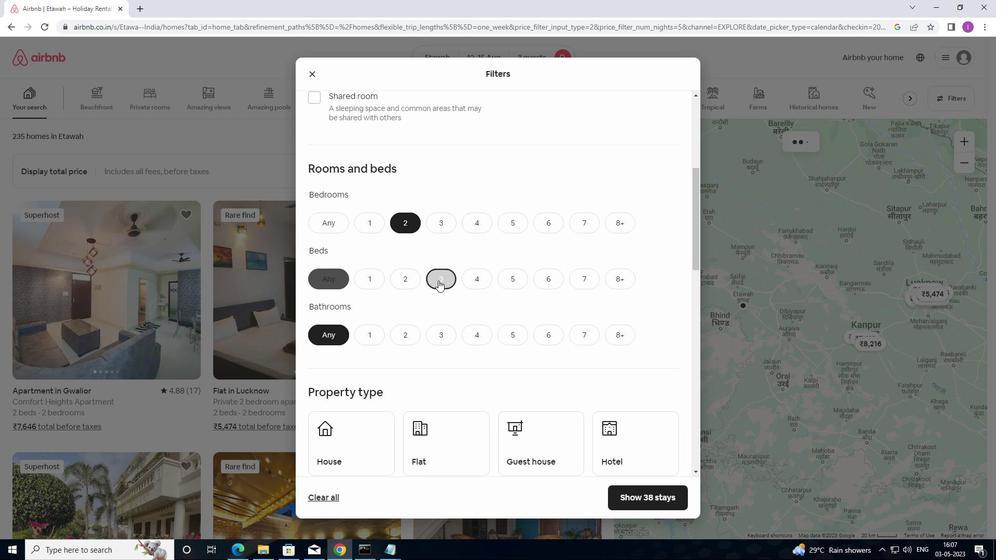 
Action: Mouse scrolled (470, 306) with delta (0, 0)
Screenshot: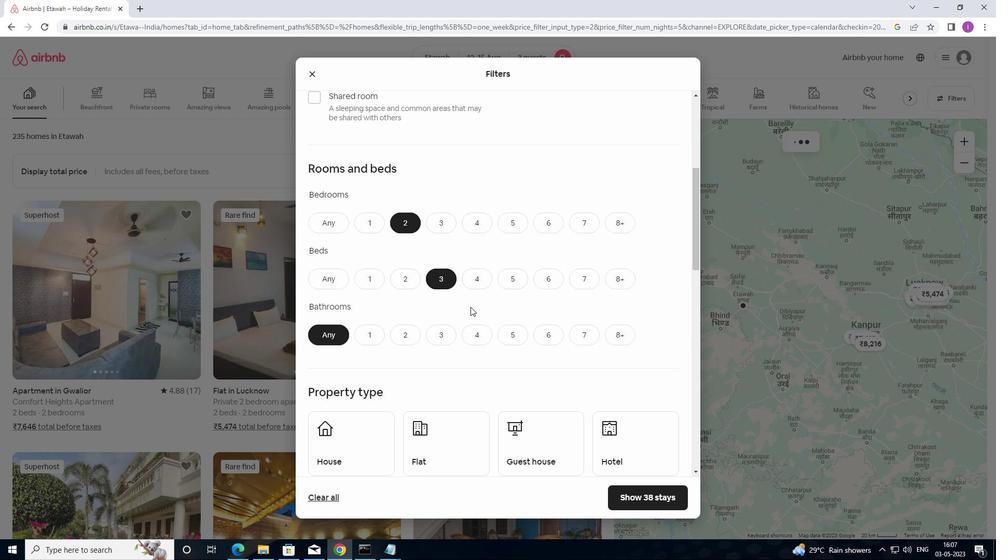 
Action: Mouse moved to (374, 288)
Screenshot: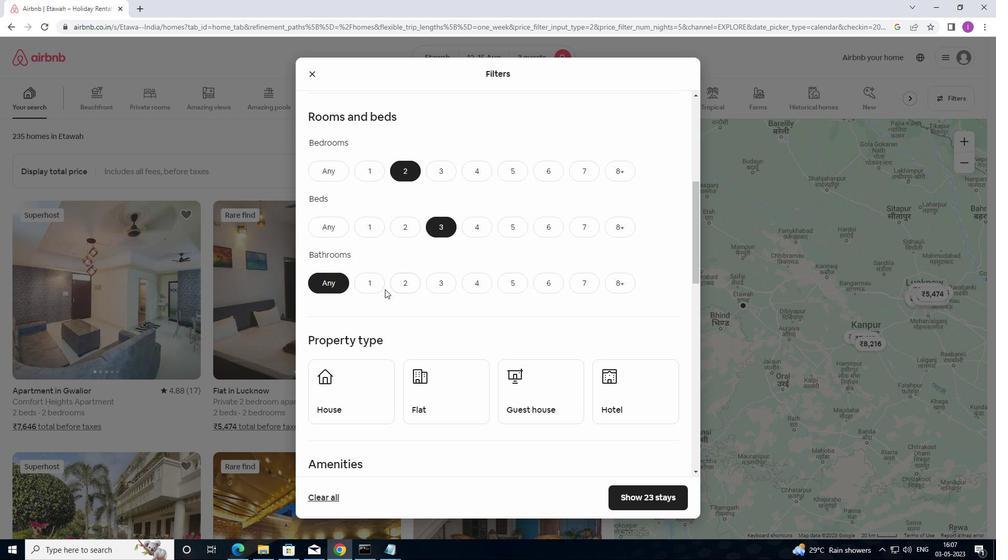 
Action: Mouse pressed left at (374, 288)
Screenshot: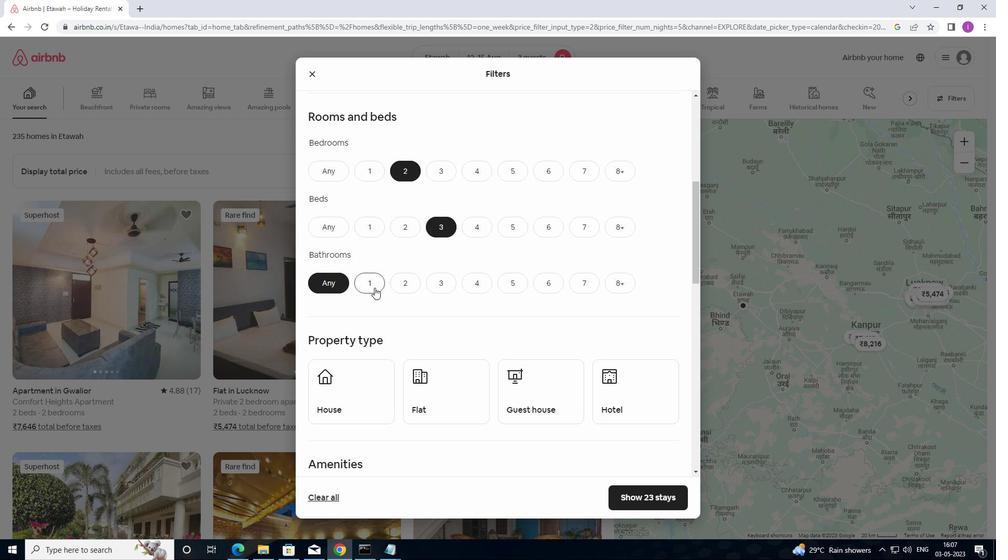 
Action: Mouse moved to (376, 389)
Screenshot: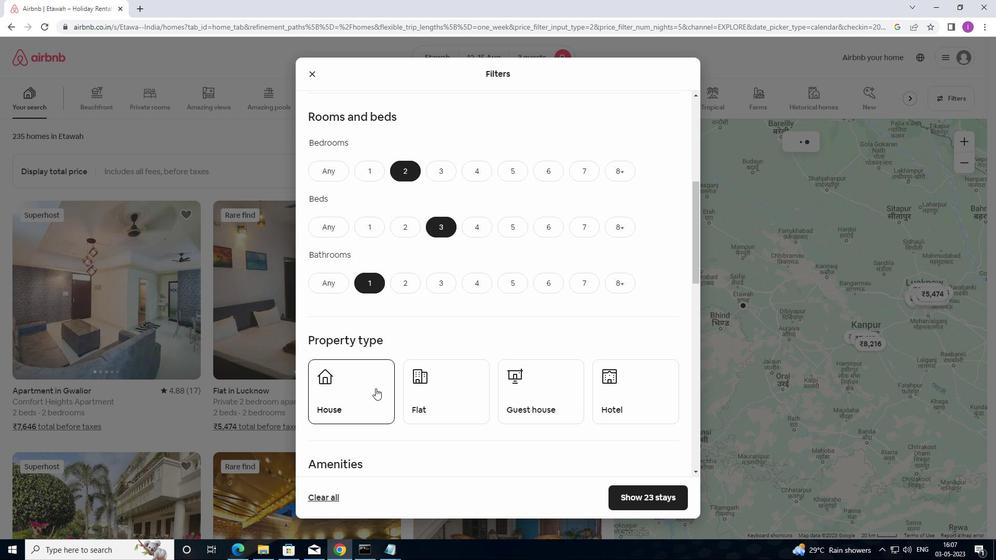 
Action: Mouse pressed left at (376, 389)
Screenshot: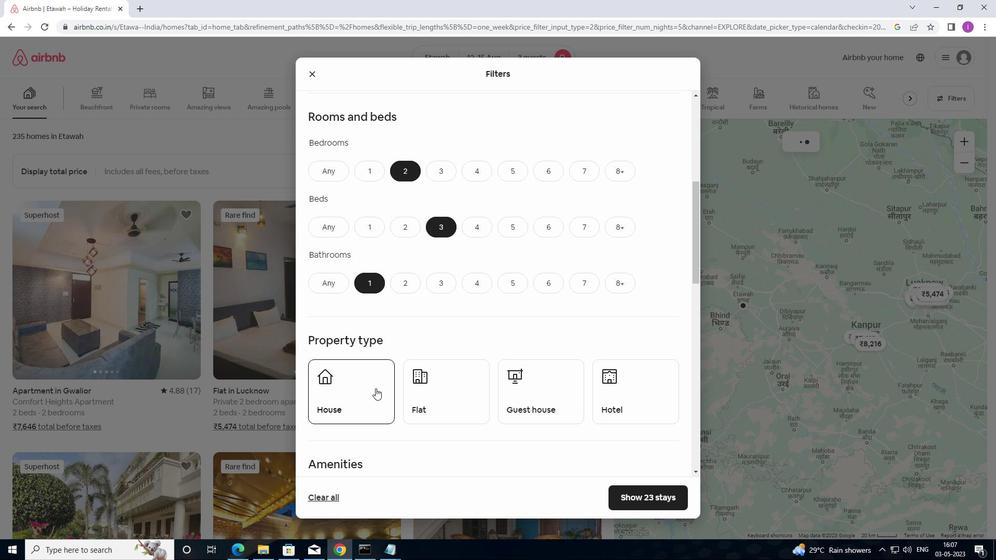 
Action: Mouse moved to (419, 384)
Screenshot: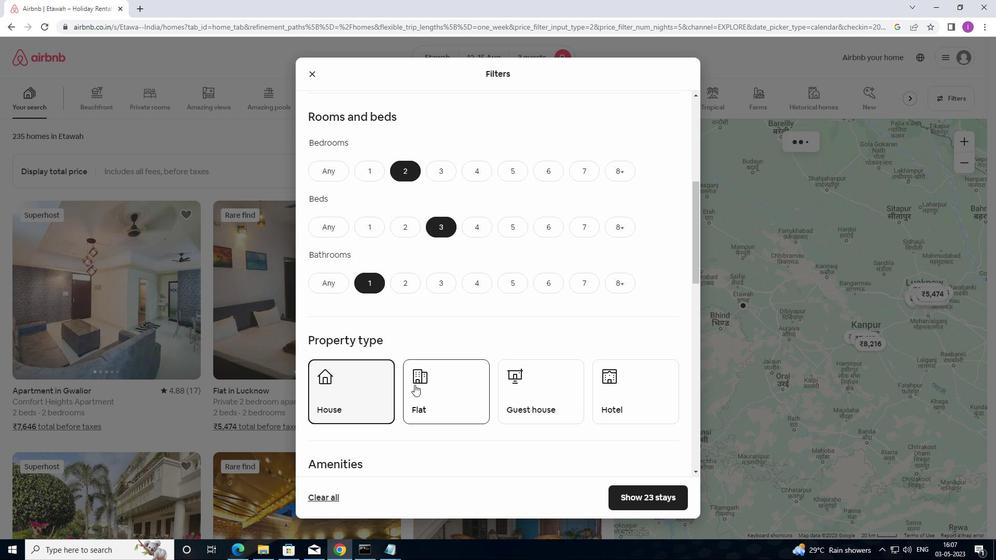 
Action: Mouse pressed left at (419, 384)
Screenshot: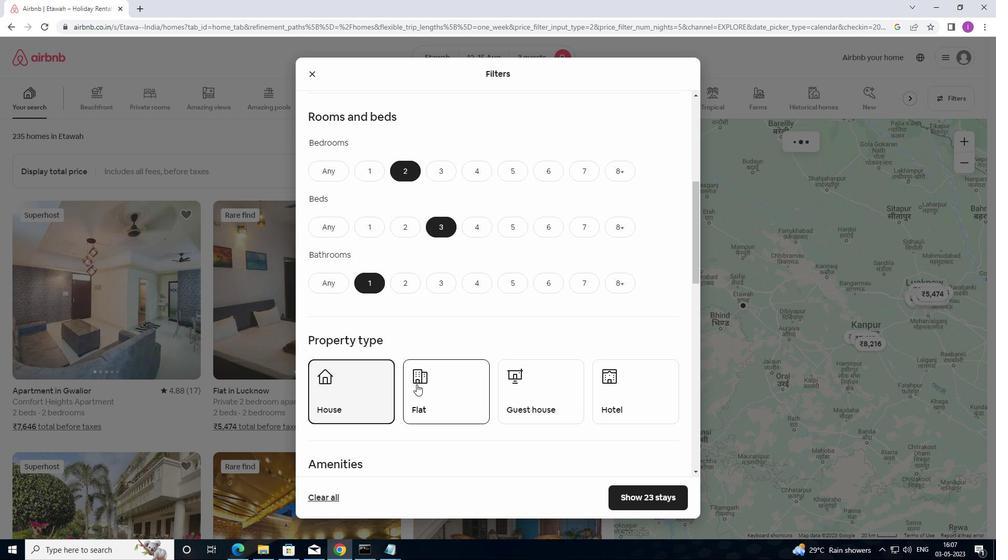 
Action: Mouse moved to (531, 390)
Screenshot: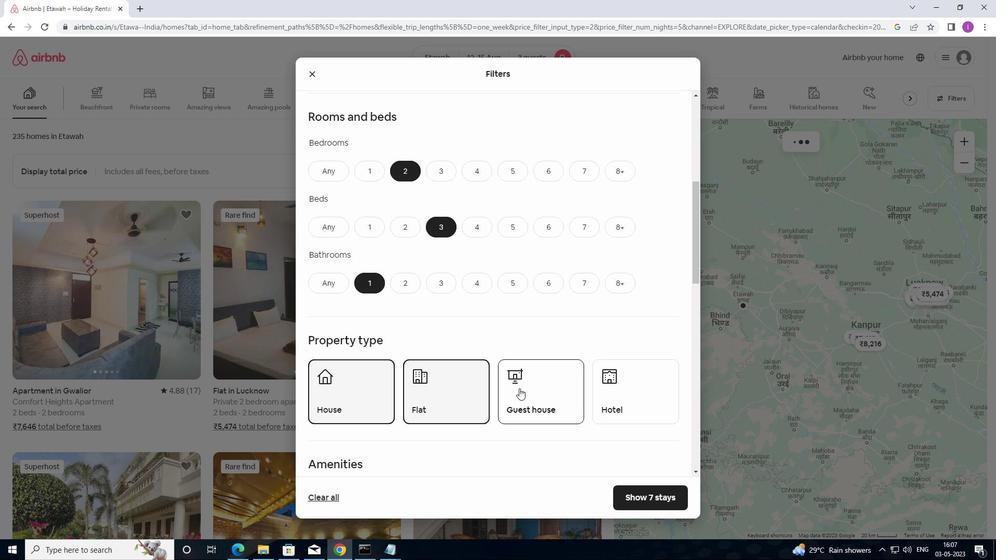 
Action: Mouse pressed left at (531, 390)
Screenshot: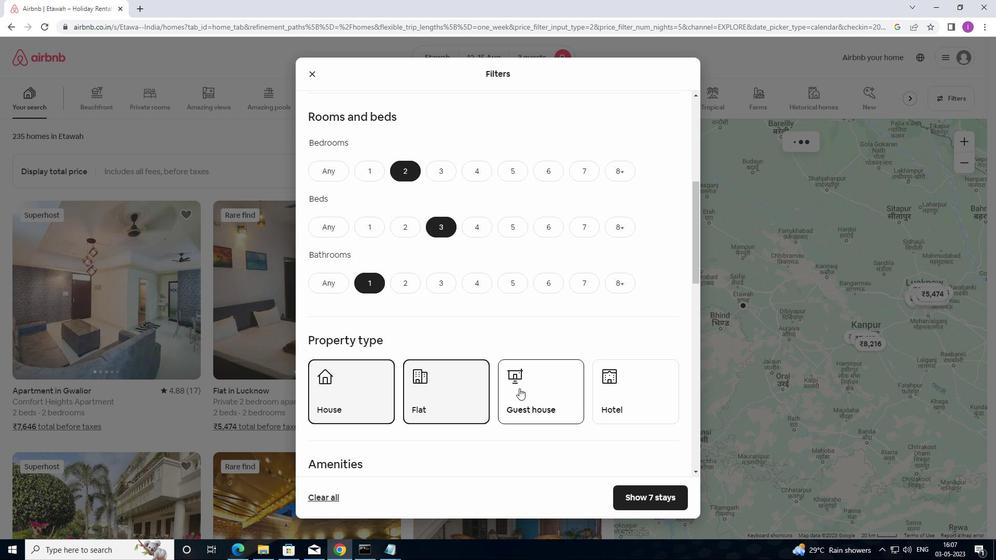 
Action: Mouse moved to (610, 380)
Screenshot: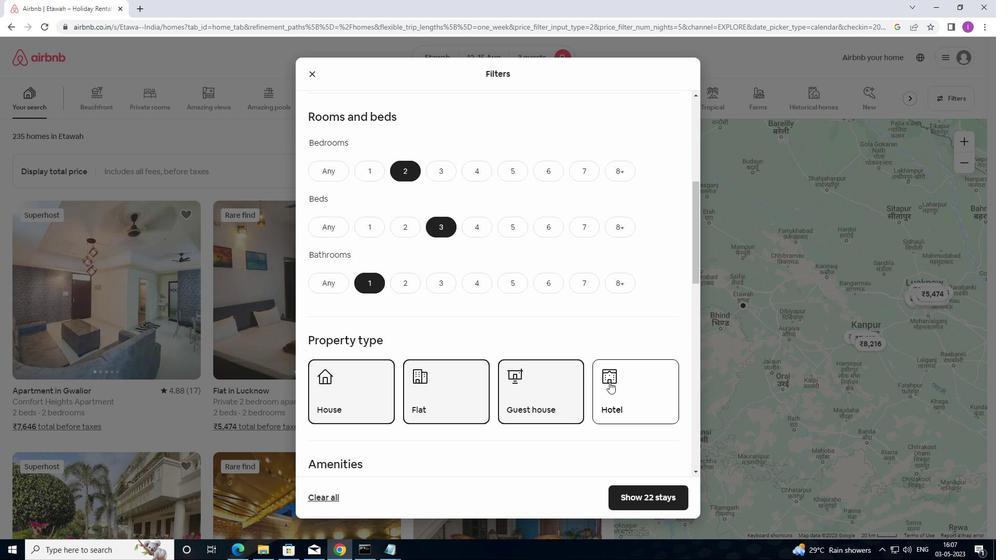 
Action: Mouse scrolled (610, 380) with delta (0, 0)
Screenshot: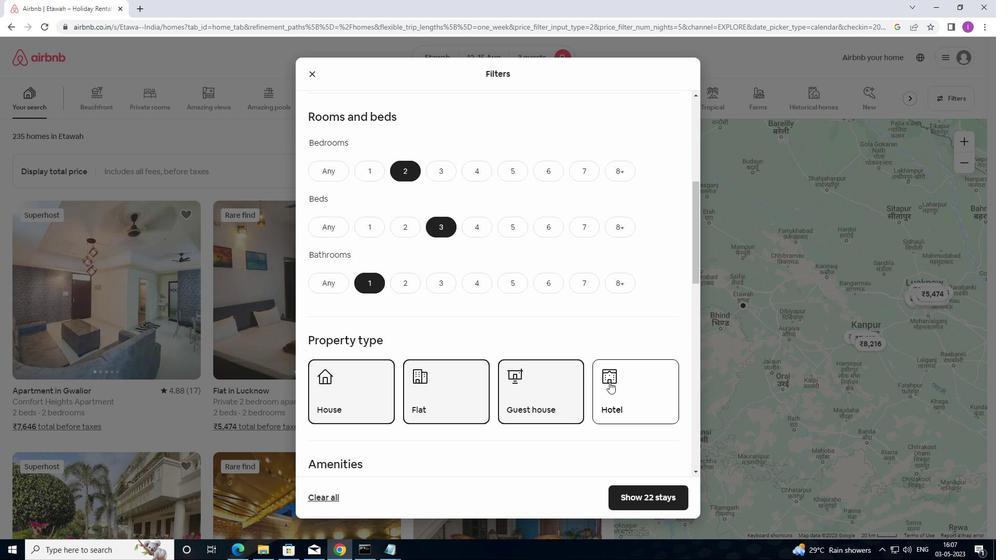 
Action: Mouse scrolled (610, 380) with delta (0, 0)
Screenshot: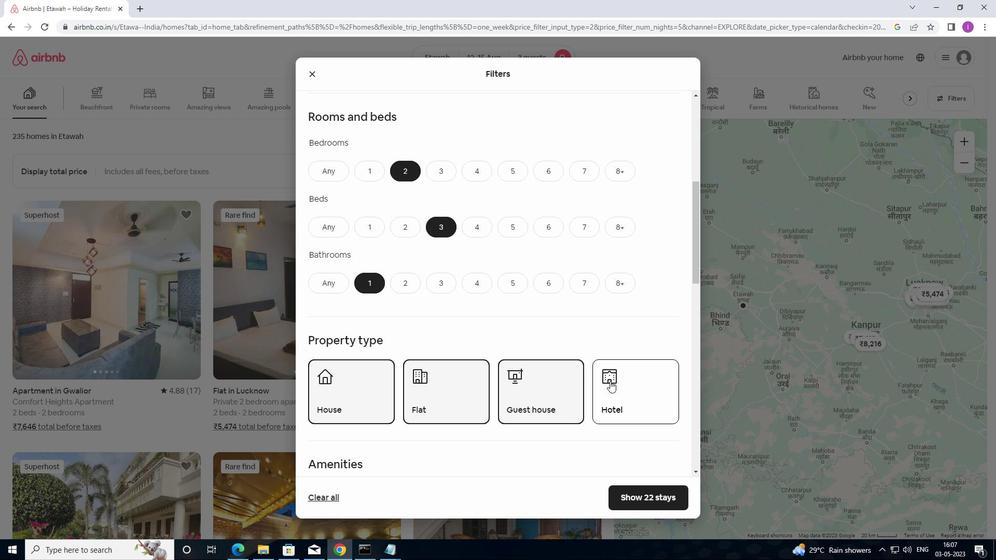 
Action: Mouse scrolled (610, 380) with delta (0, 0)
Screenshot: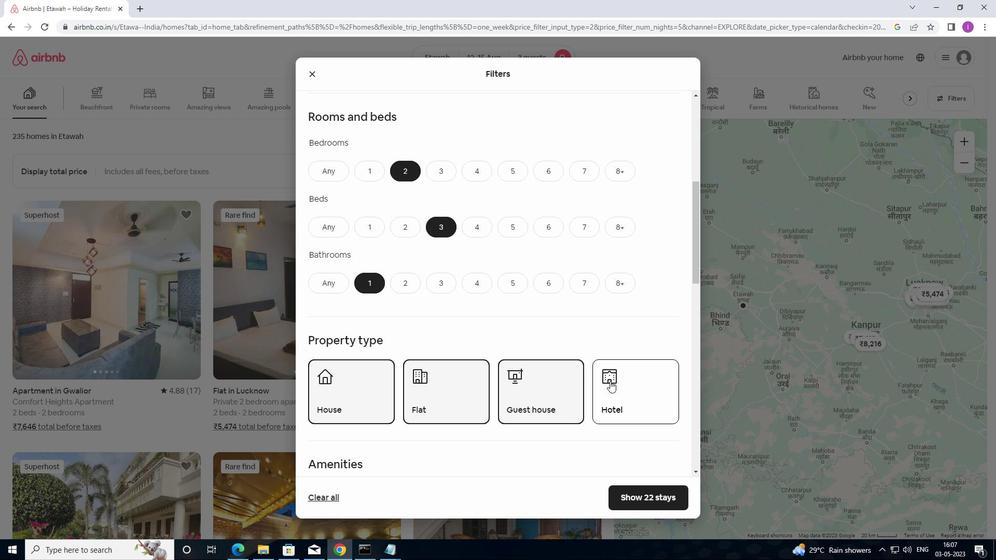 
Action: Mouse moved to (607, 382)
Screenshot: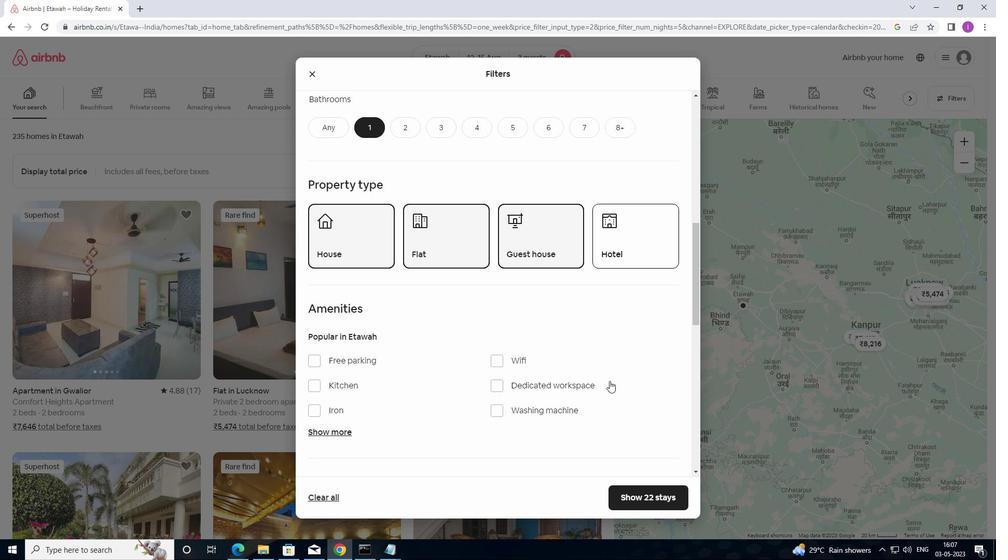 
Action: Mouse scrolled (607, 381) with delta (0, 0)
Screenshot: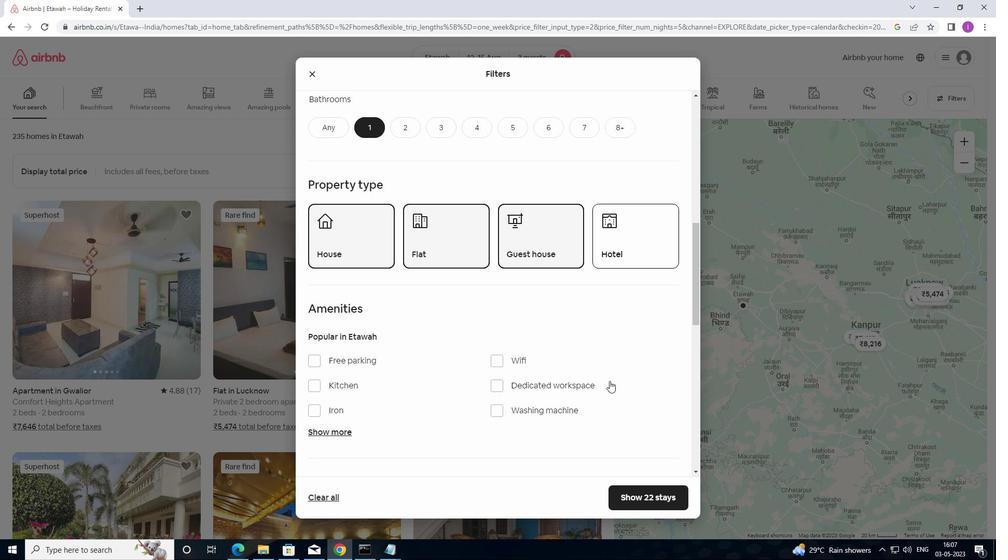 
Action: Mouse moved to (606, 383)
Screenshot: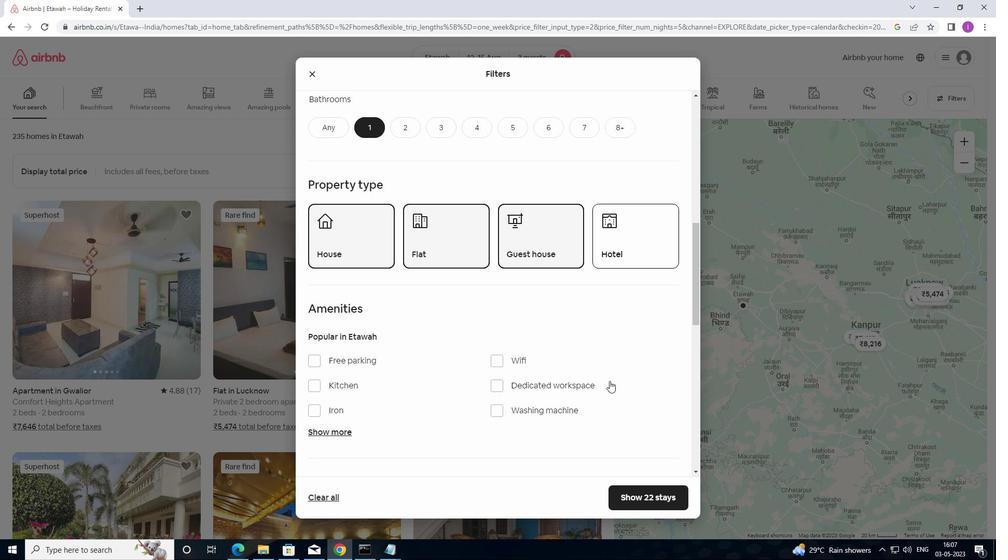 
Action: Mouse scrolled (606, 382) with delta (0, 0)
Screenshot: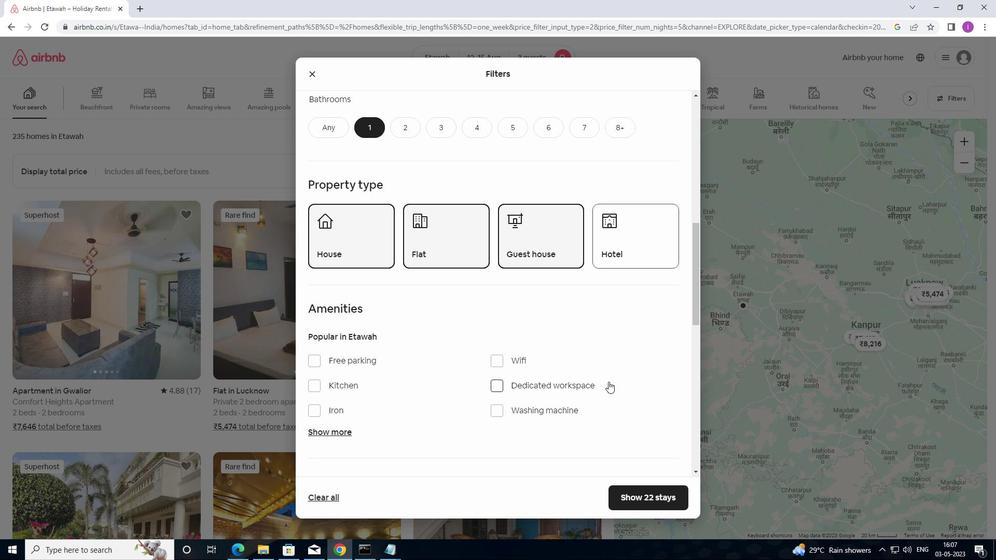 
Action: Mouse moved to (606, 383)
Screenshot: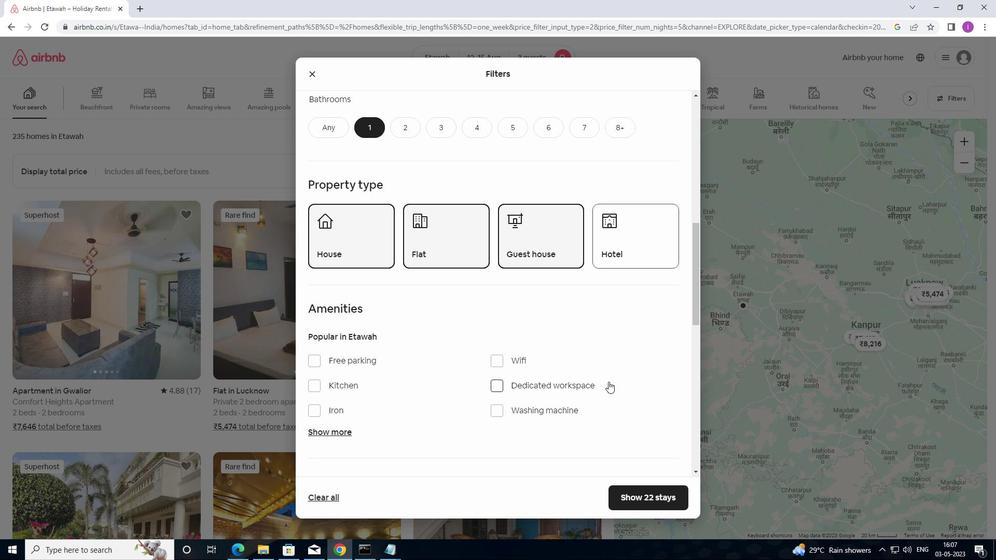 
Action: Mouse scrolled (606, 383) with delta (0, 0)
Screenshot: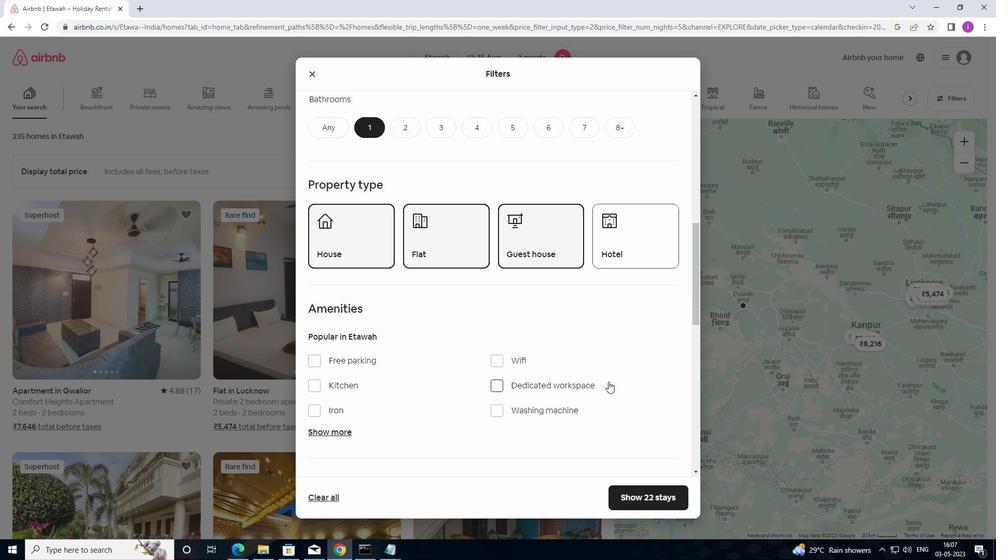 
Action: Mouse moved to (445, 385)
Screenshot: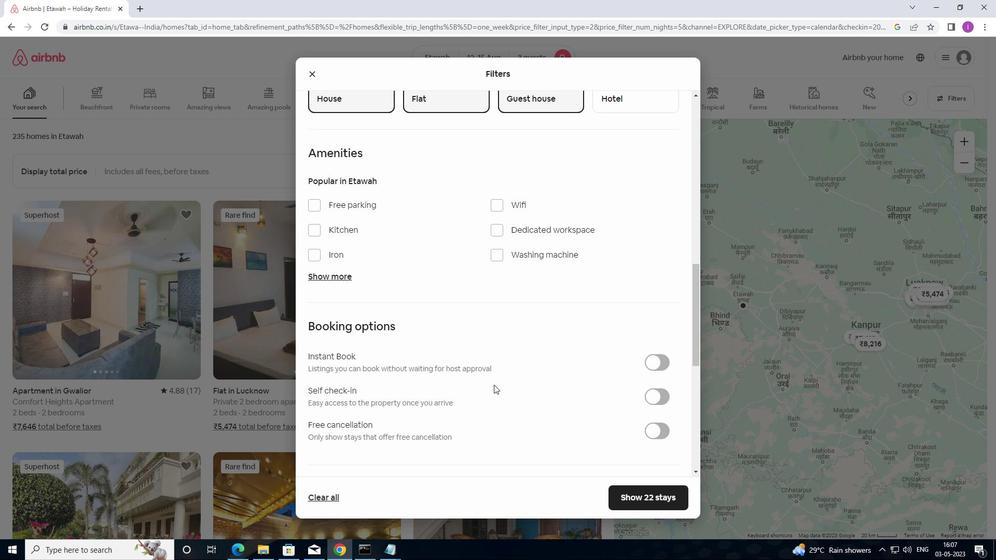 
Action: Mouse scrolled (445, 384) with delta (0, 0)
Screenshot: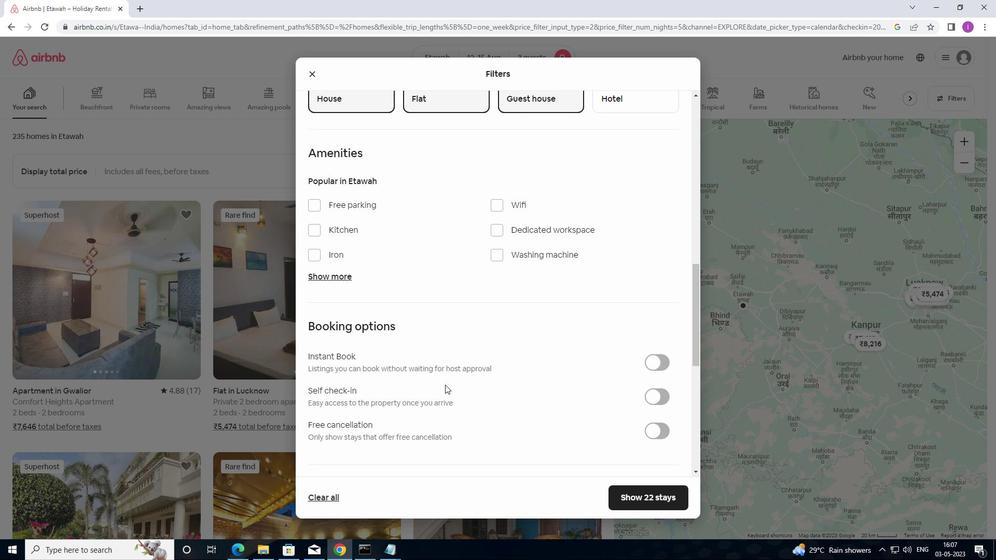 
Action: Mouse moved to (664, 347)
Screenshot: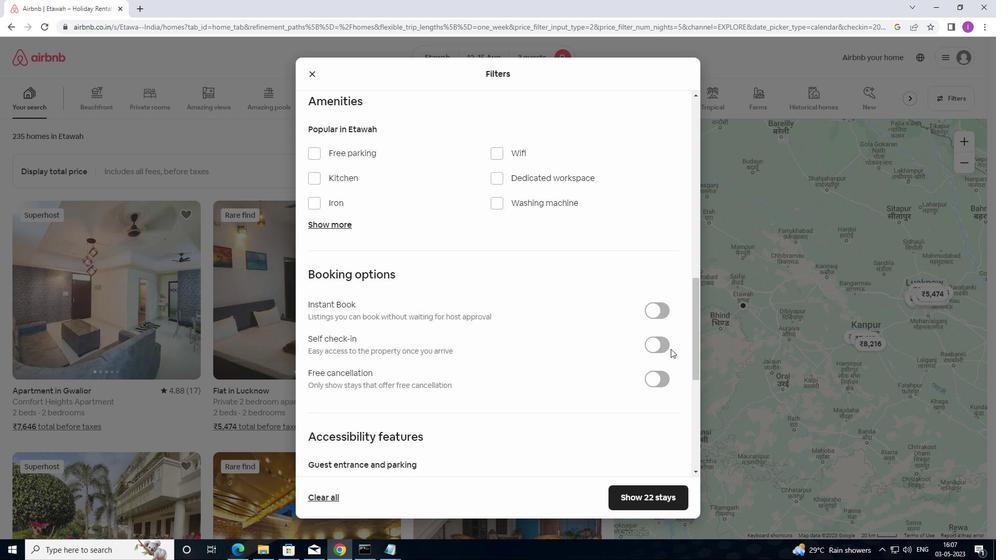 
Action: Mouse pressed left at (664, 347)
Screenshot: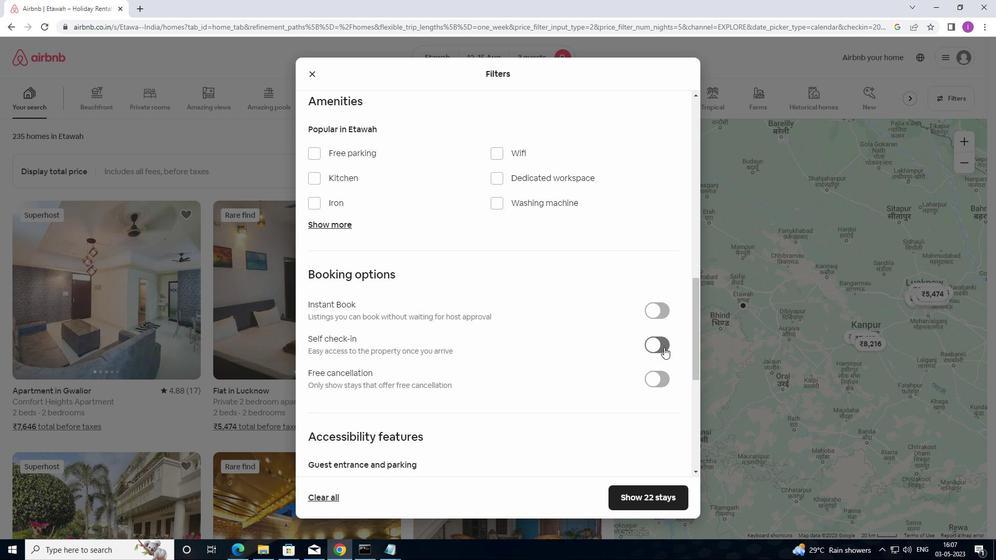 
Action: Mouse moved to (488, 411)
Screenshot: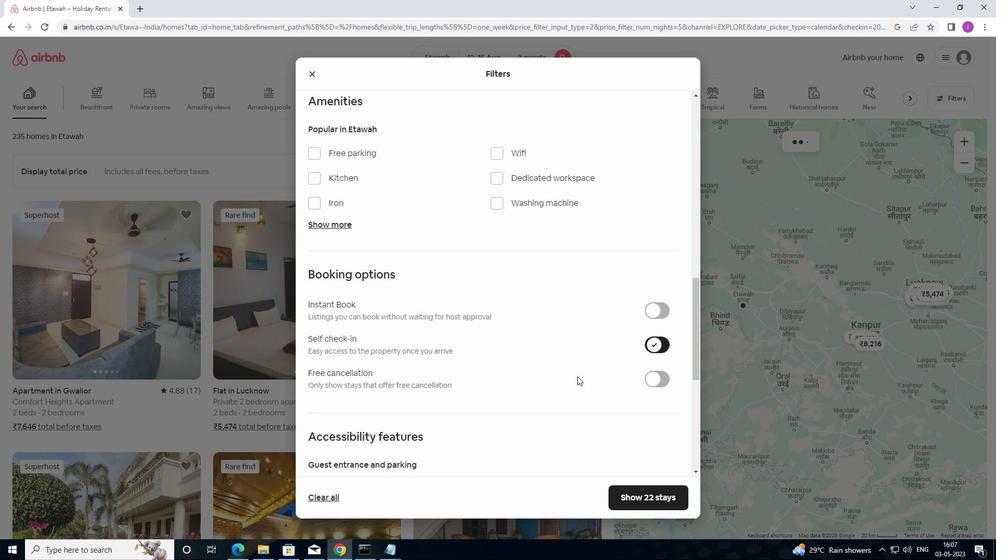 
Action: Mouse scrolled (488, 411) with delta (0, 0)
Screenshot: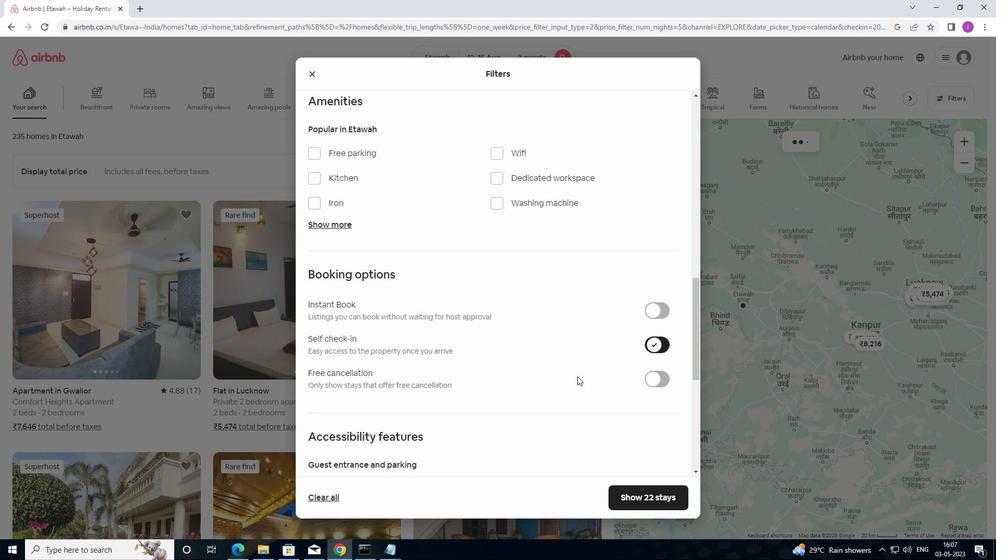 
Action: Mouse moved to (481, 416)
Screenshot: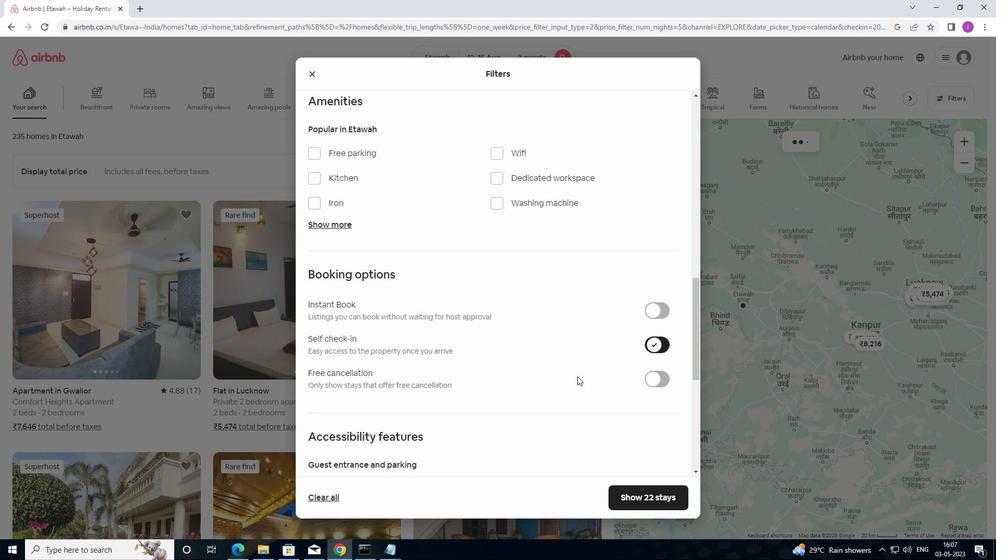 
Action: Mouse scrolled (481, 415) with delta (0, 0)
Screenshot: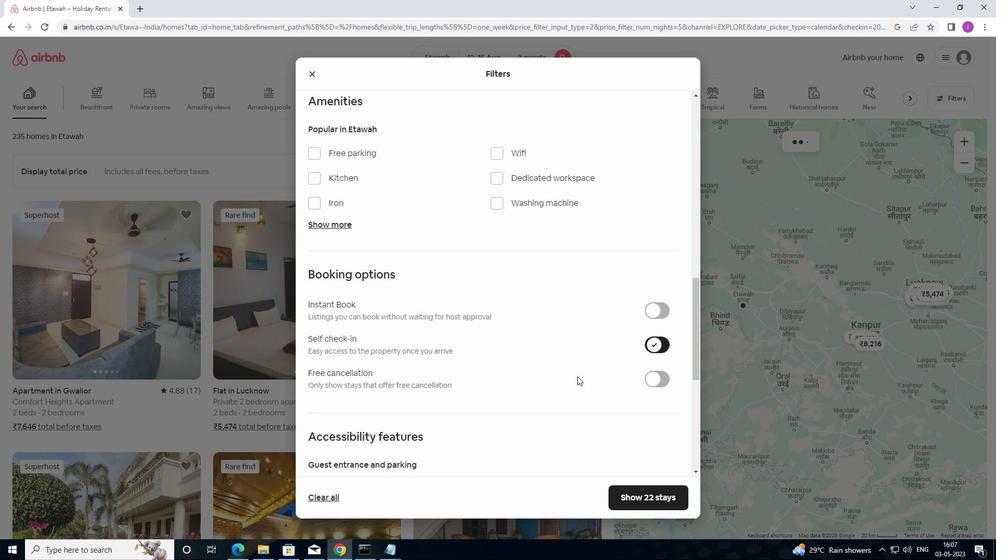 
Action: Mouse moved to (476, 418)
Screenshot: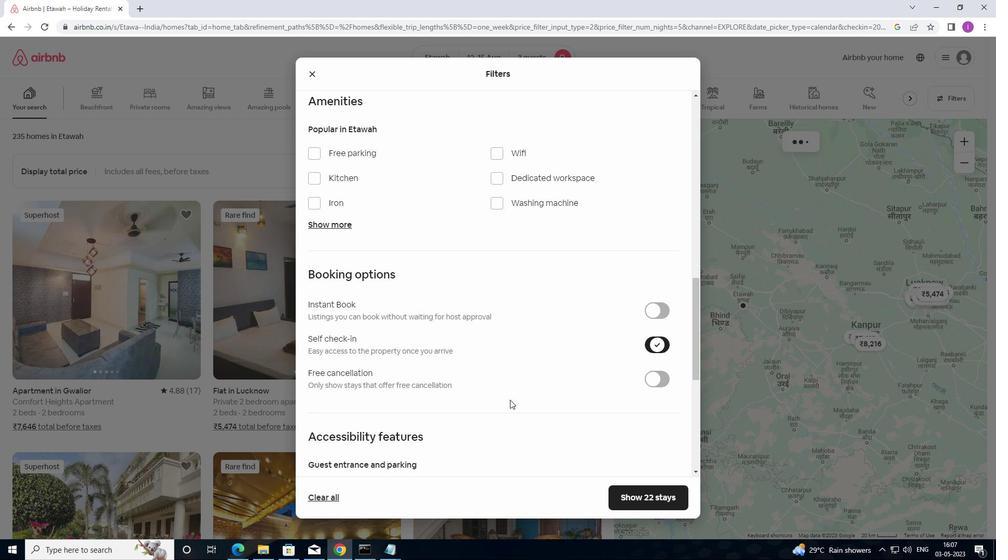 
Action: Mouse scrolled (476, 418) with delta (0, 0)
Screenshot: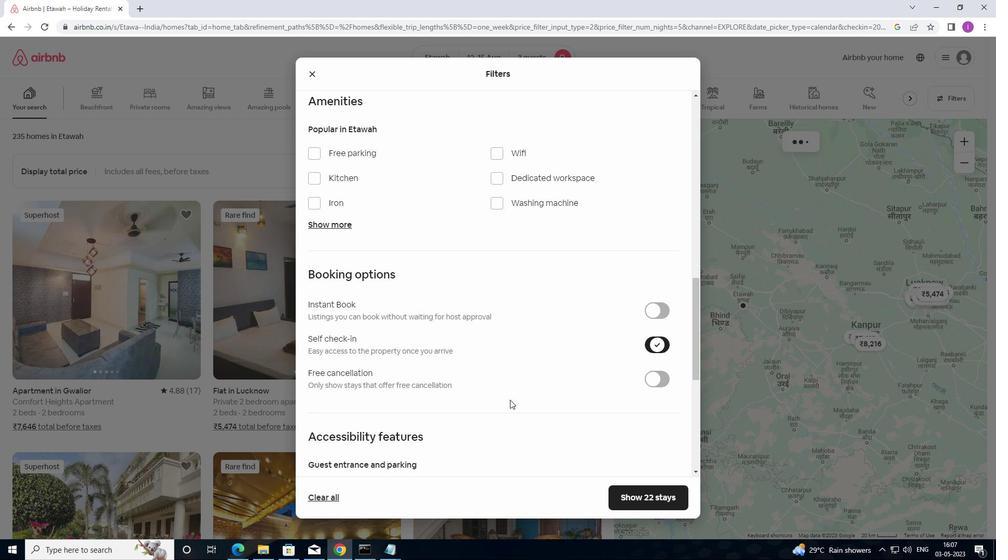 
Action: Mouse moved to (468, 424)
Screenshot: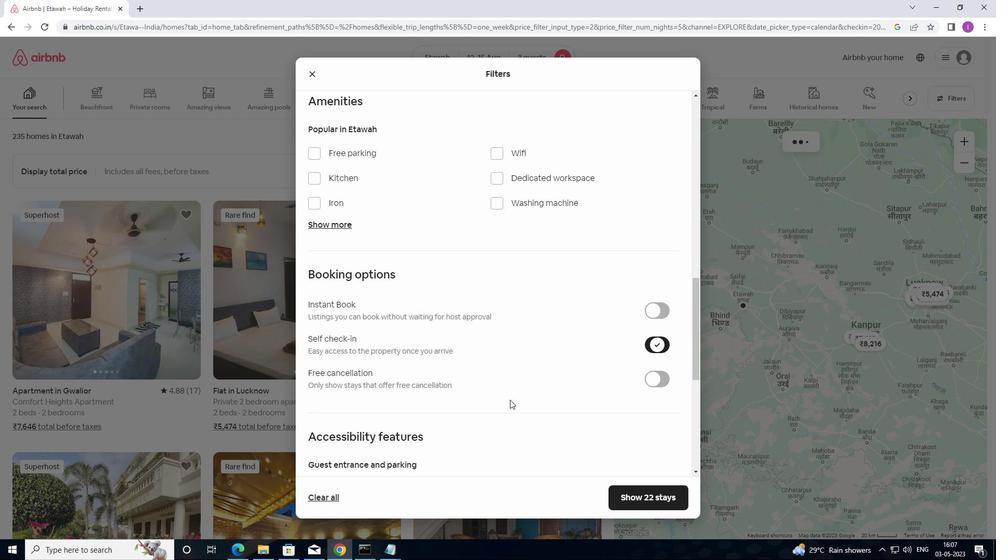 
Action: Mouse scrolled (468, 423) with delta (0, 0)
Screenshot: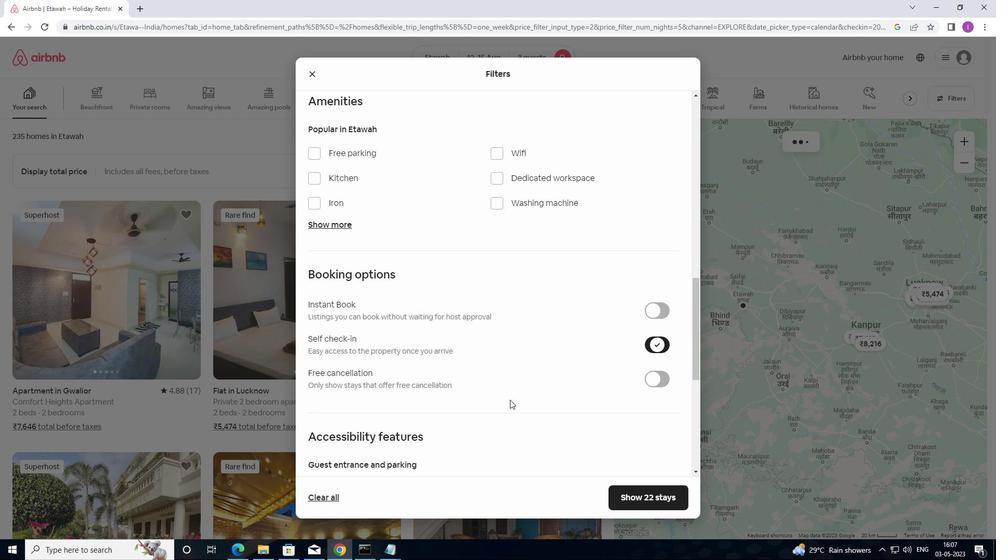 
Action: Mouse moved to (460, 424)
Screenshot: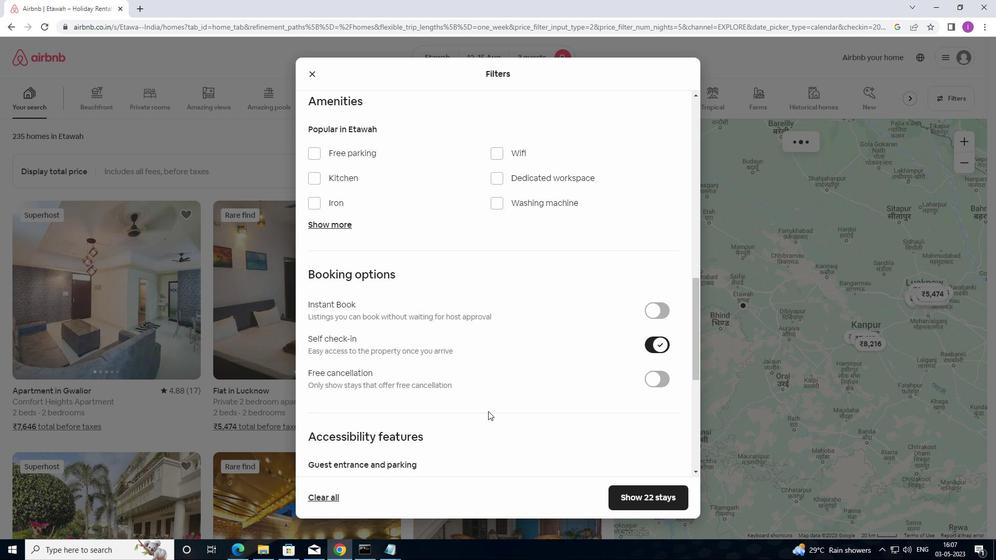
Action: Mouse scrolled (460, 424) with delta (0, 0)
Screenshot: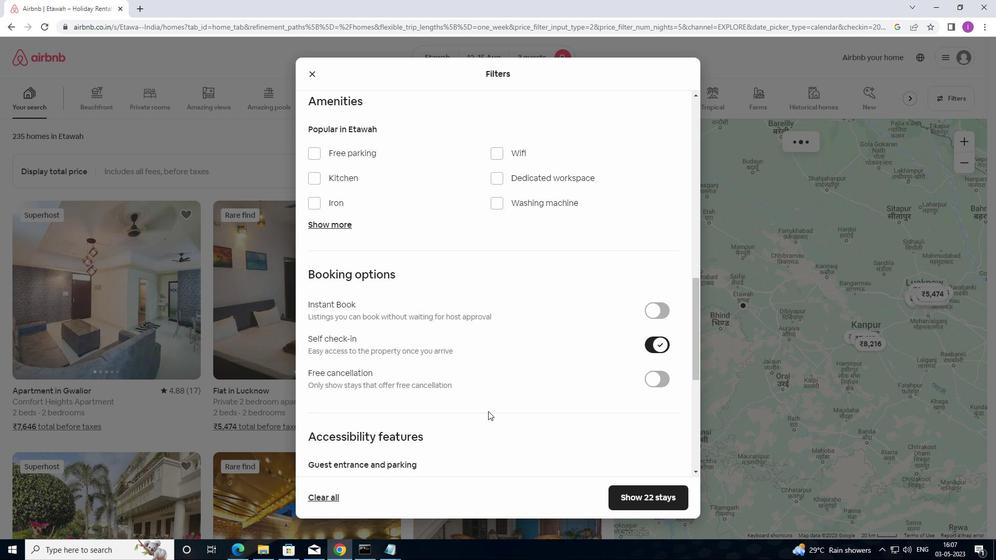 
Action: Mouse moved to (424, 440)
Screenshot: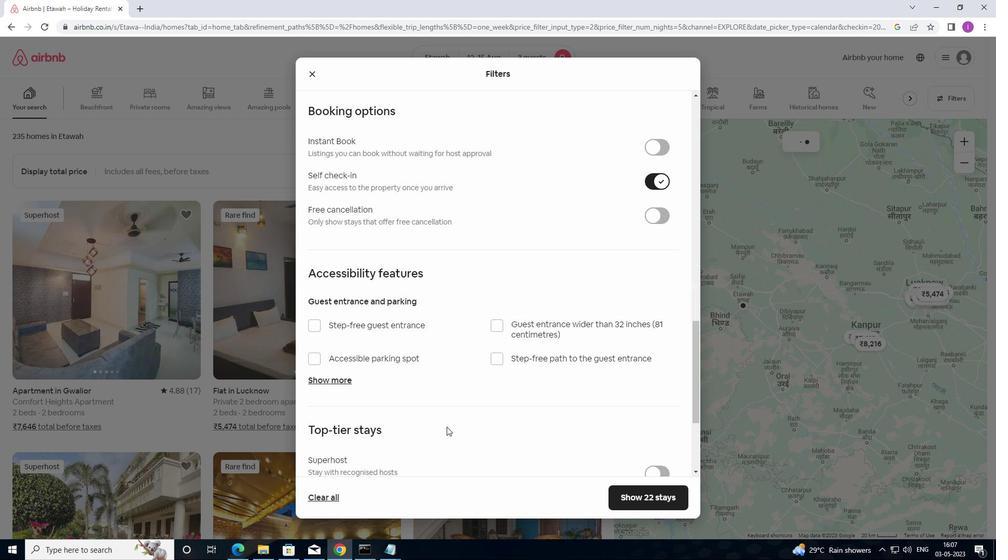 
Action: Mouse scrolled (424, 439) with delta (0, 0)
Screenshot: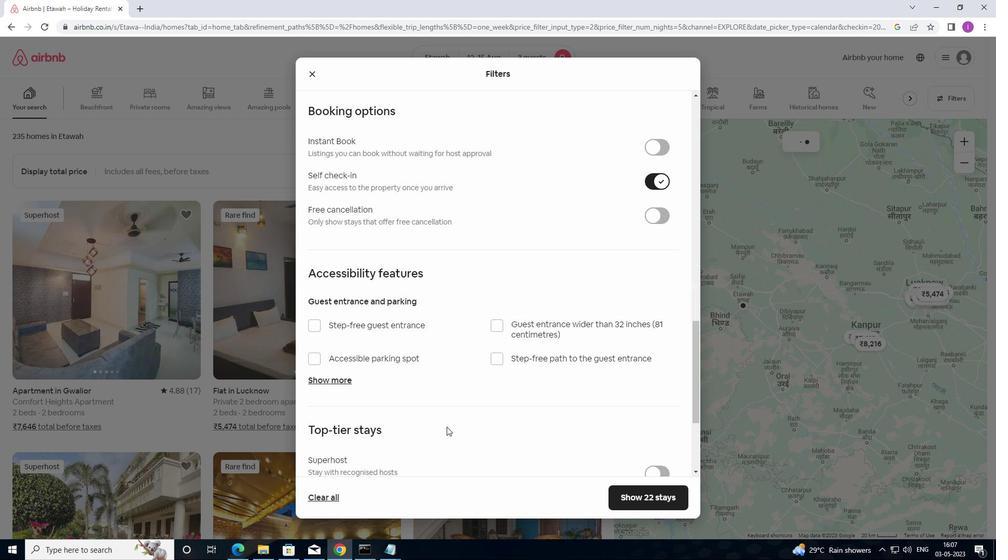 
Action: Mouse moved to (421, 443)
Screenshot: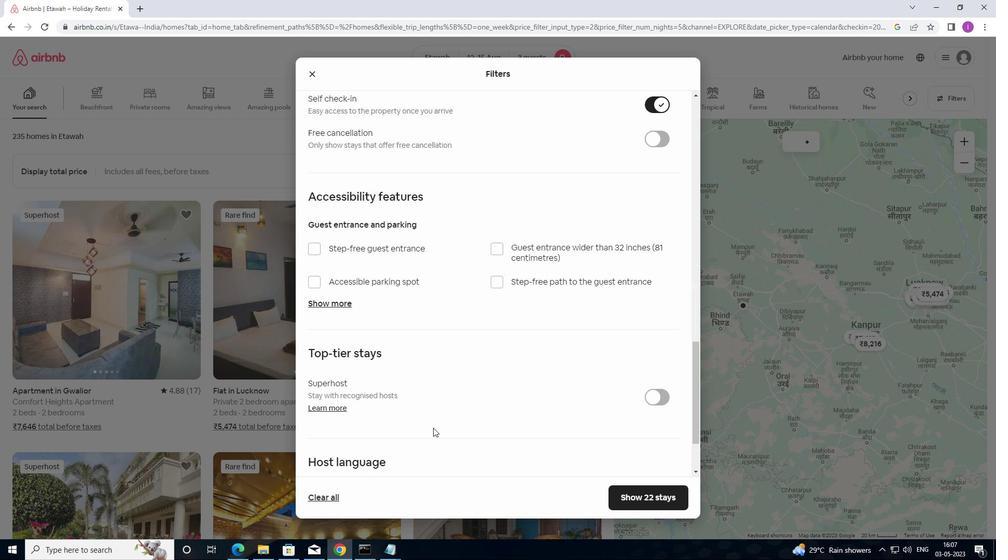 
Action: Mouse scrolled (421, 442) with delta (0, 0)
Screenshot: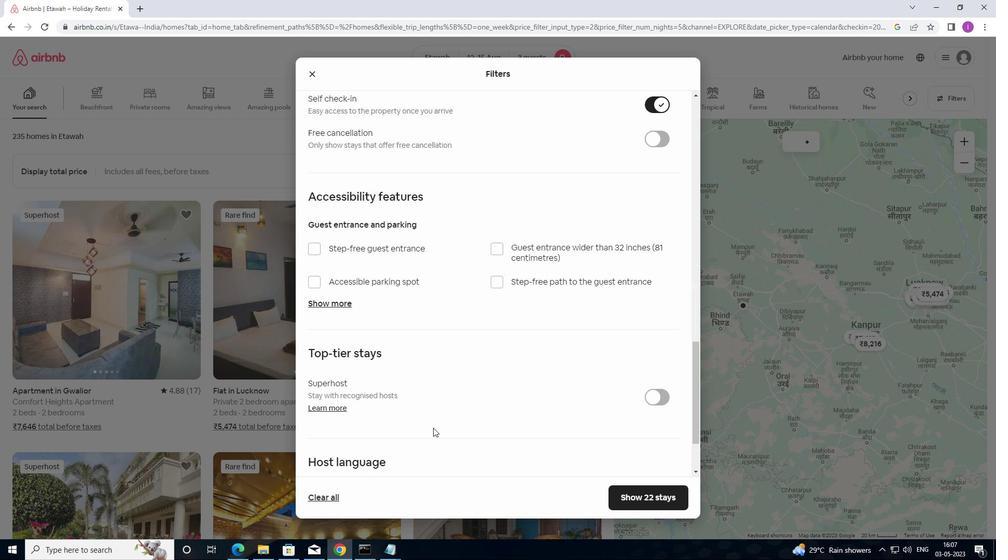 
Action: Mouse moved to (313, 403)
Screenshot: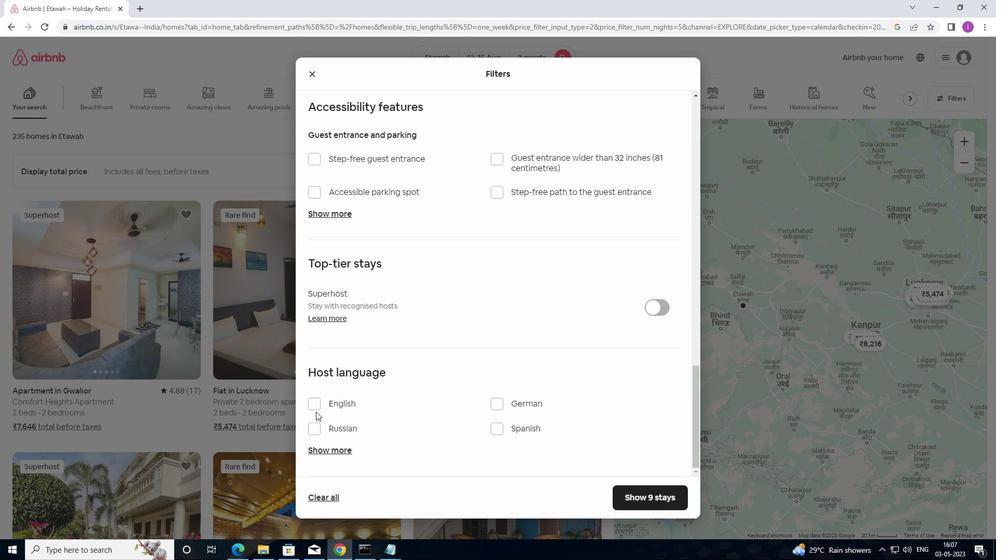 
Action: Mouse pressed left at (313, 403)
Screenshot: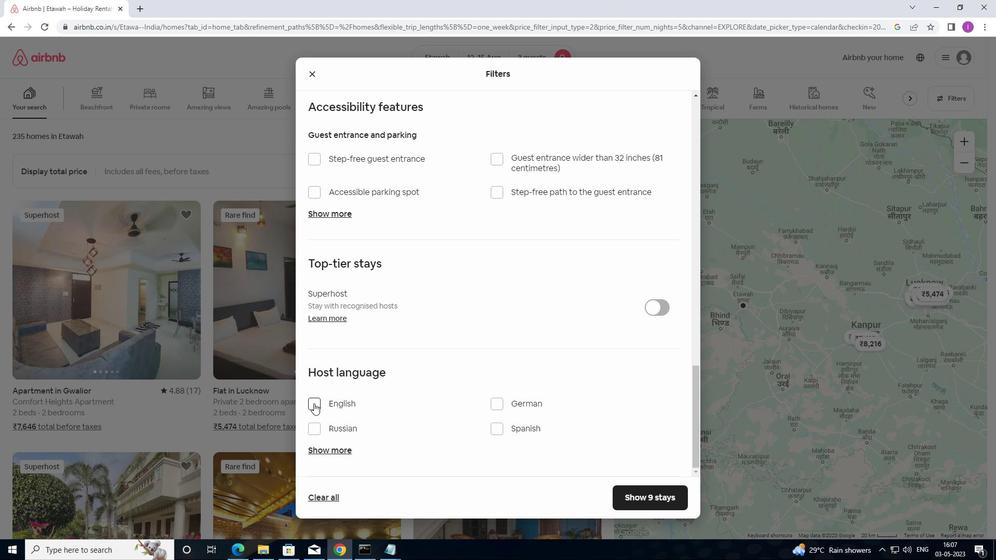 
Action: Mouse moved to (626, 501)
Screenshot: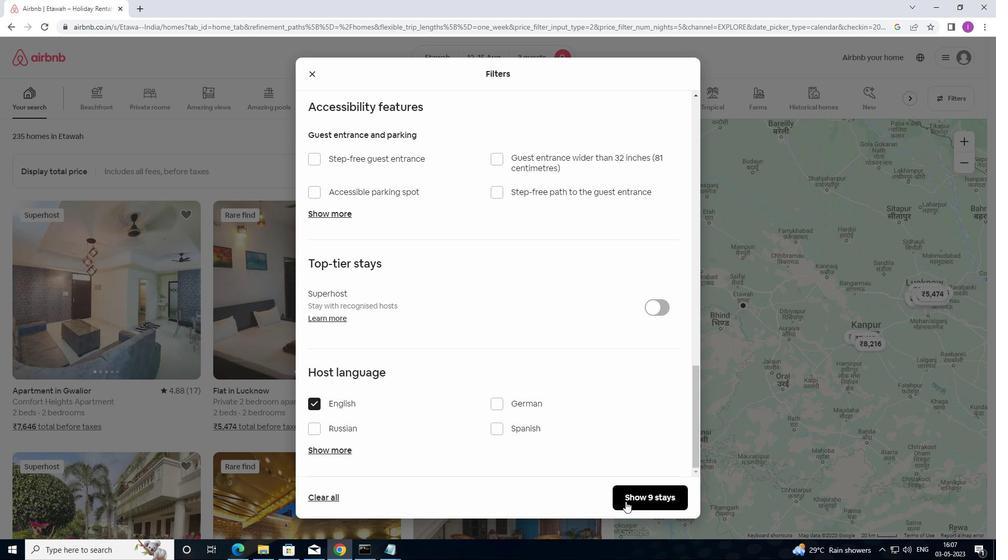 
Action: Mouse pressed left at (626, 501)
Screenshot: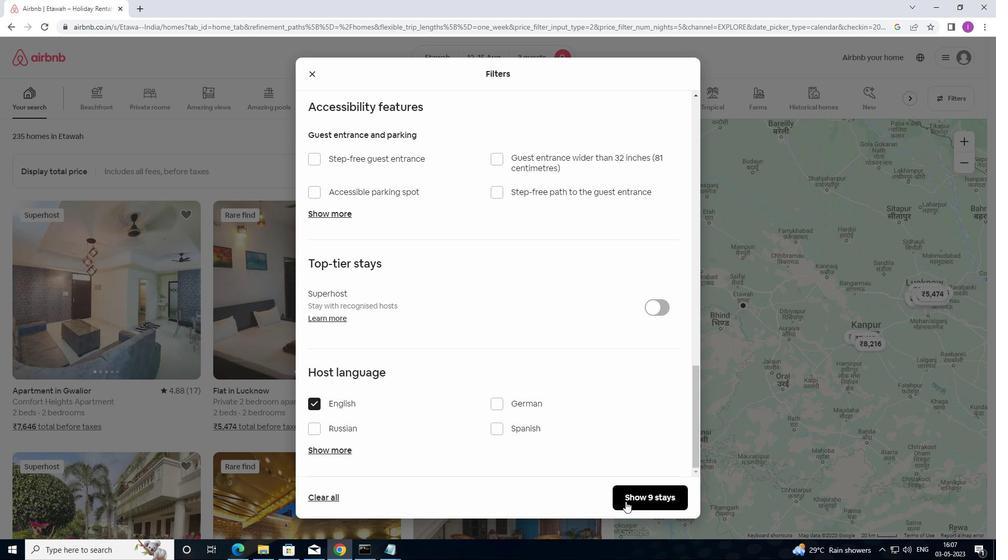
Action: Mouse moved to (629, 502)
Screenshot: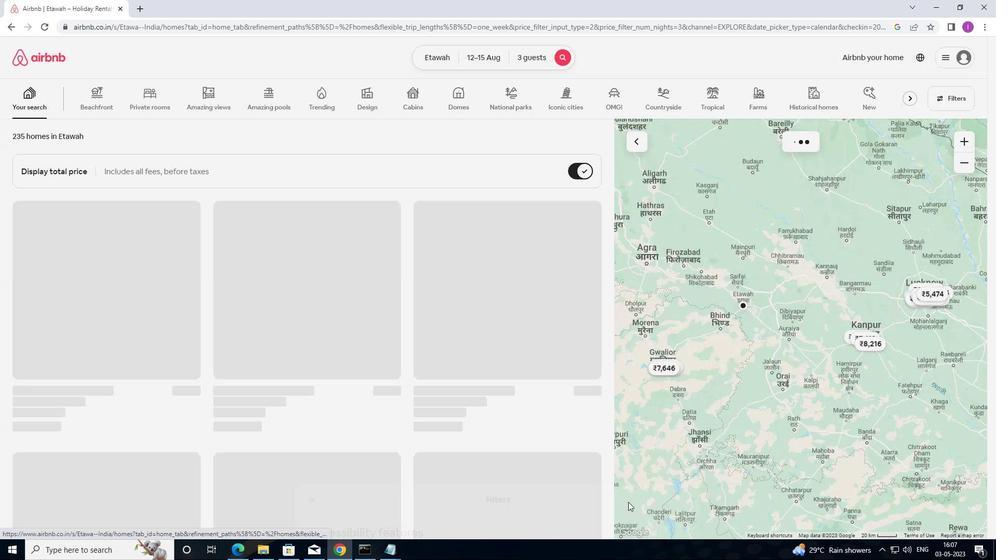 
